 Task: Create a due date automation trigger when advanced on, on the monday after a card is due add fields without custom field "Resume" set to a number greater or equal to 1 and greater or equal to 10 at 11:00 AM.
Action: Mouse moved to (824, 464)
Screenshot: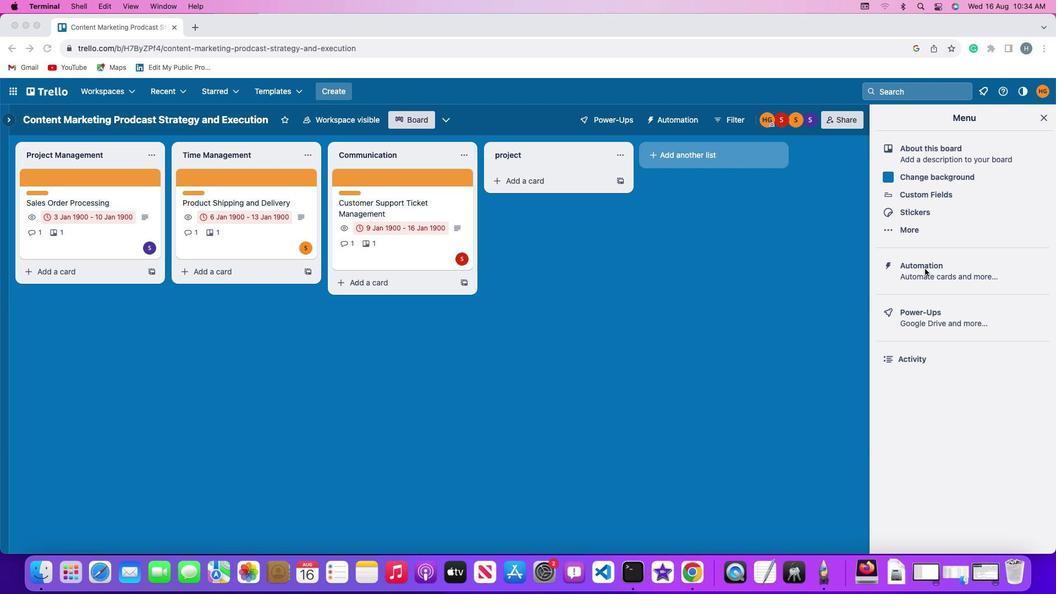 
Action: Mouse pressed left at (824, 464)
Screenshot: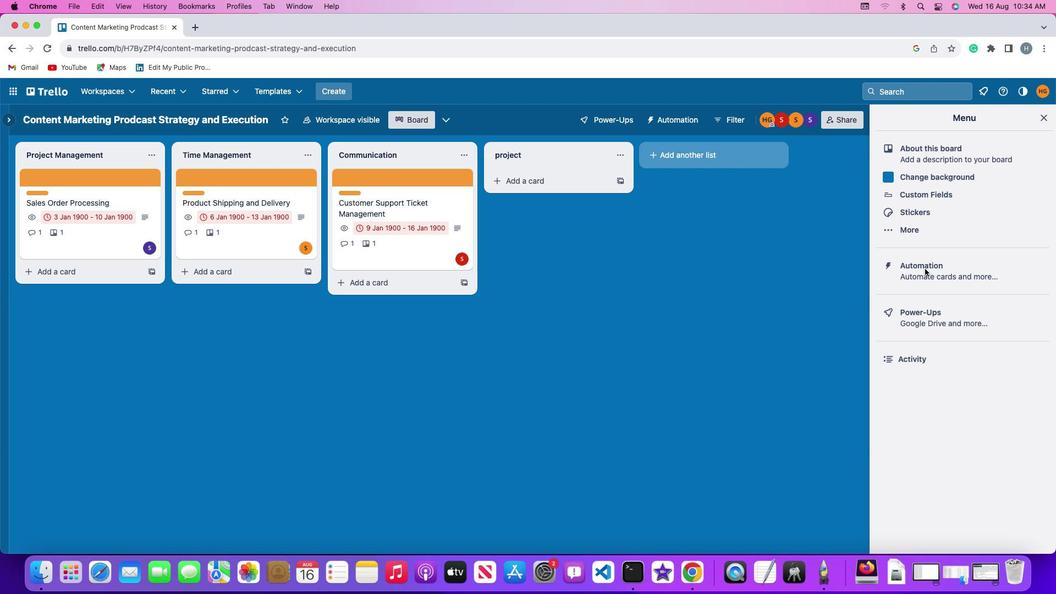 
Action: Mouse moved to (824, 464)
Screenshot: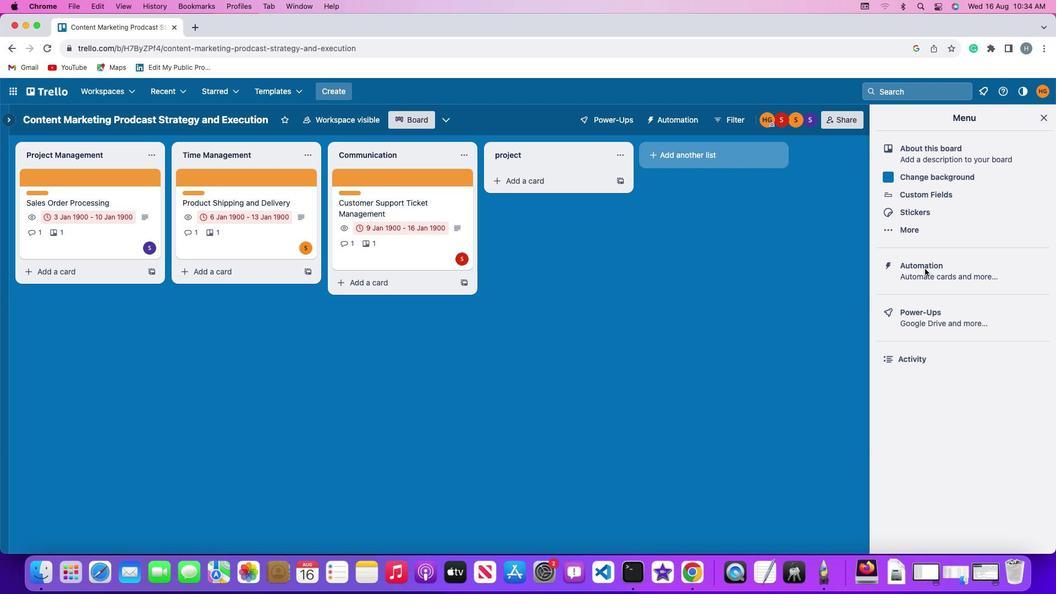 
Action: Mouse pressed left at (824, 464)
Screenshot: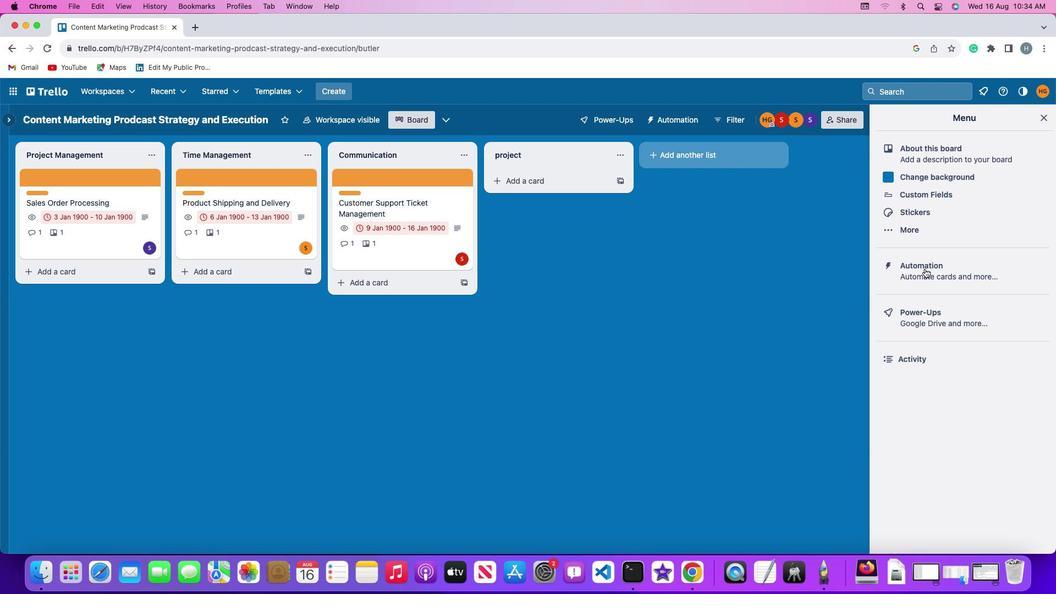 
Action: Mouse moved to (134, 464)
Screenshot: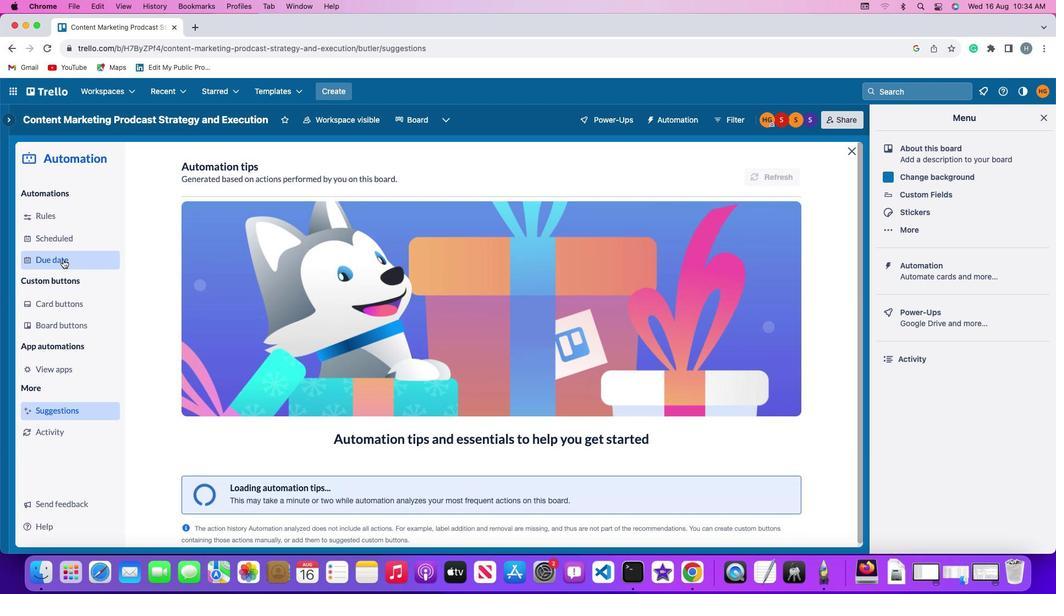 
Action: Mouse pressed left at (134, 464)
Screenshot: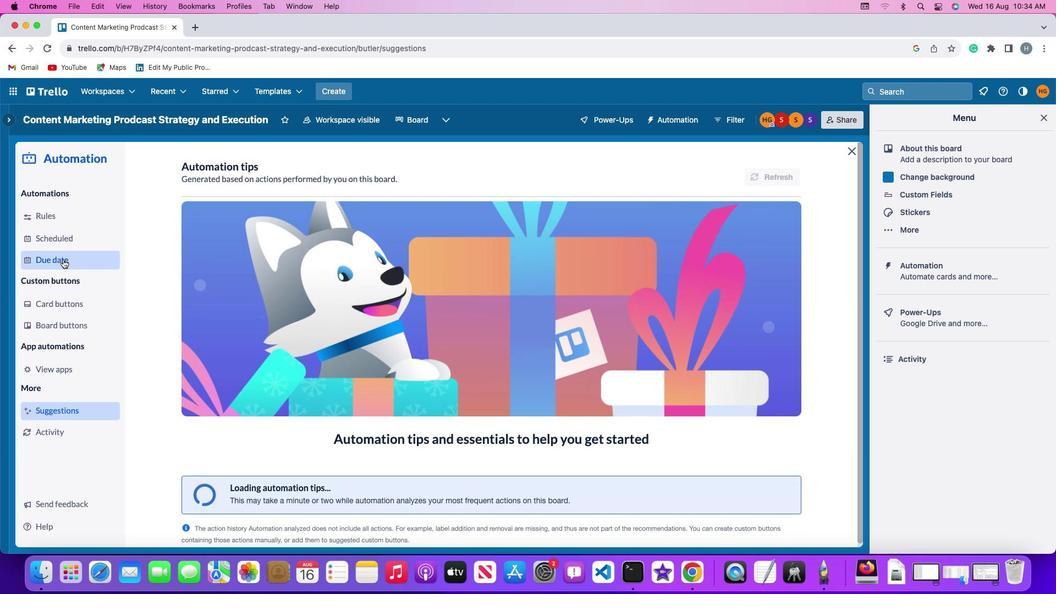 
Action: Mouse moved to (670, 457)
Screenshot: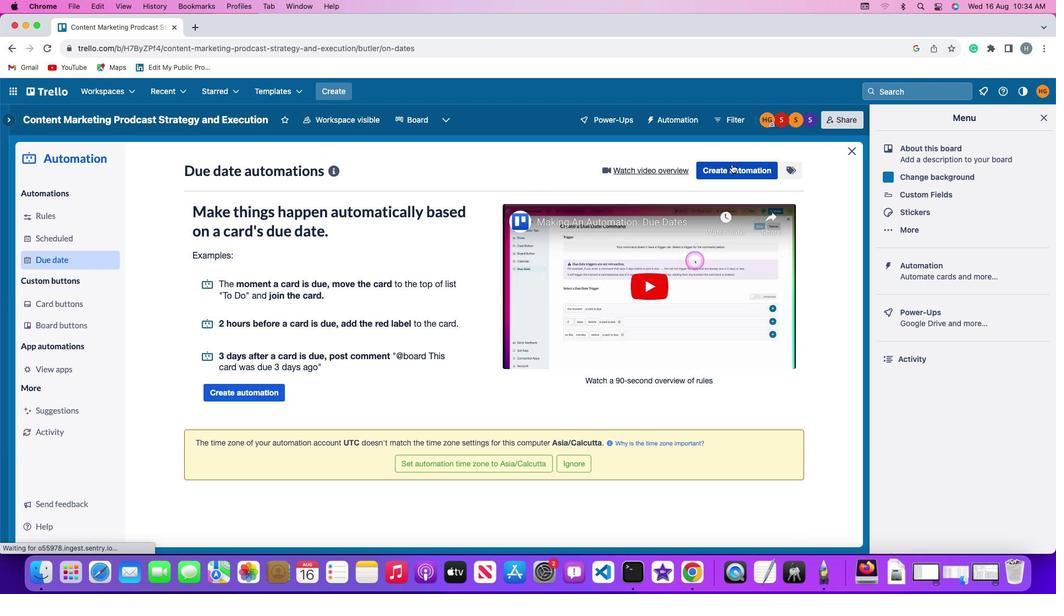 
Action: Mouse pressed left at (670, 457)
Screenshot: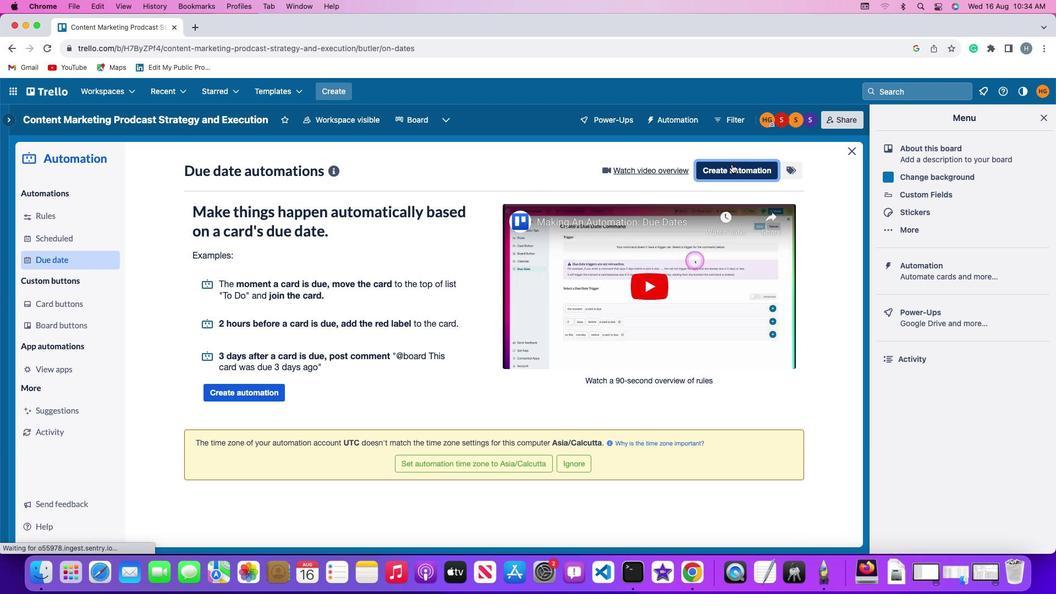 
Action: Mouse moved to (254, 465)
Screenshot: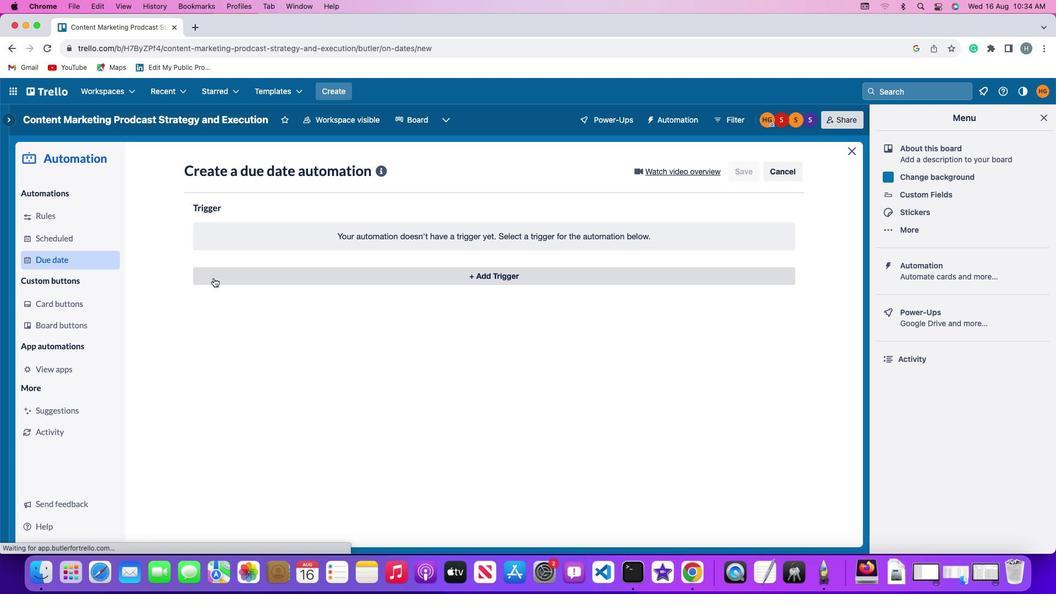 
Action: Mouse pressed left at (254, 465)
Screenshot: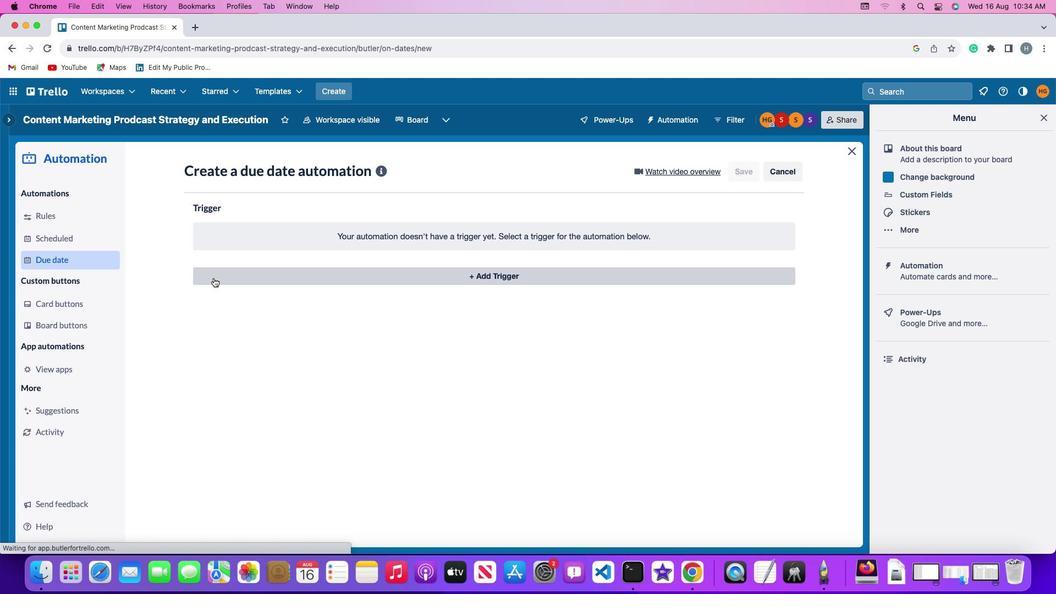 
Action: Mouse moved to (275, 480)
Screenshot: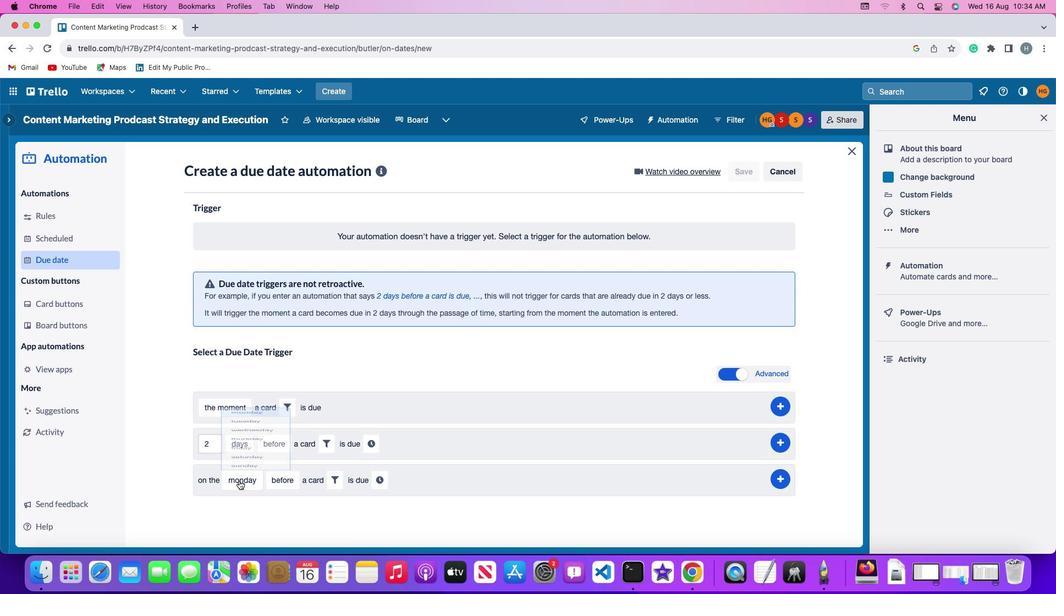
Action: Mouse pressed left at (275, 480)
Screenshot: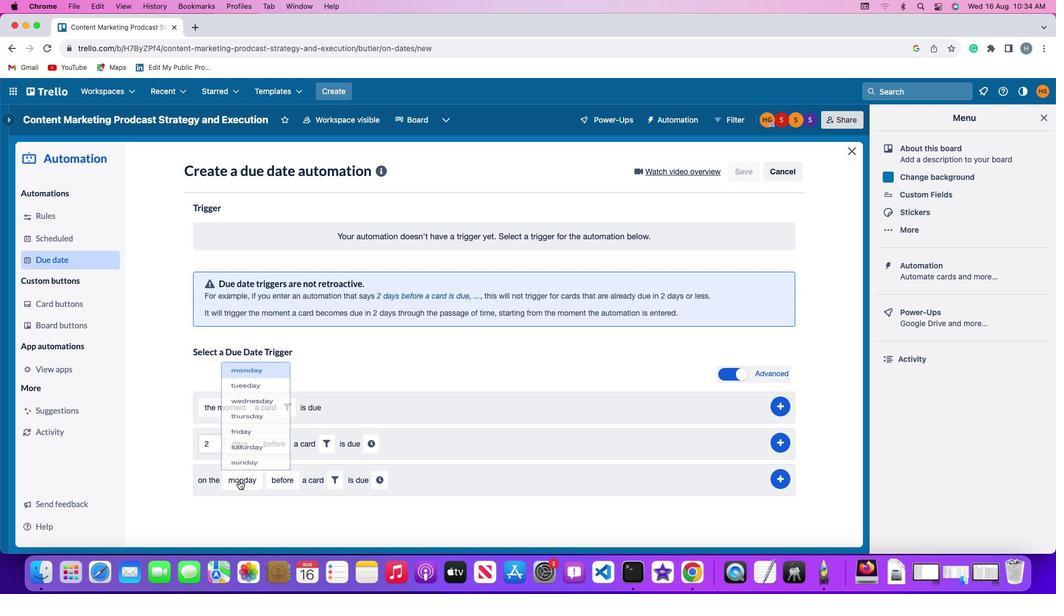 
Action: Mouse moved to (279, 468)
Screenshot: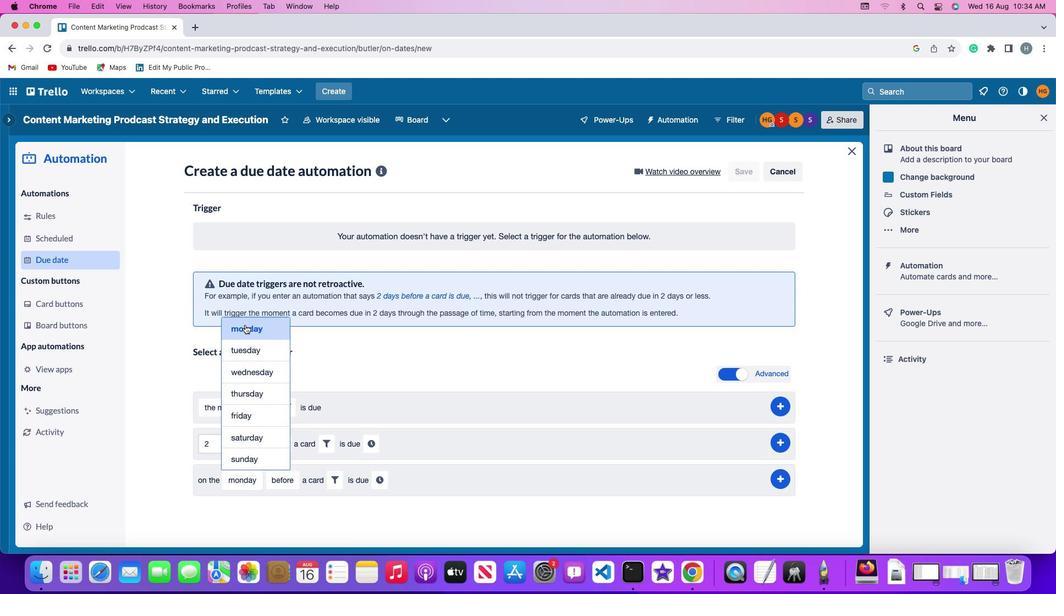 
Action: Mouse pressed left at (279, 468)
Screenshot: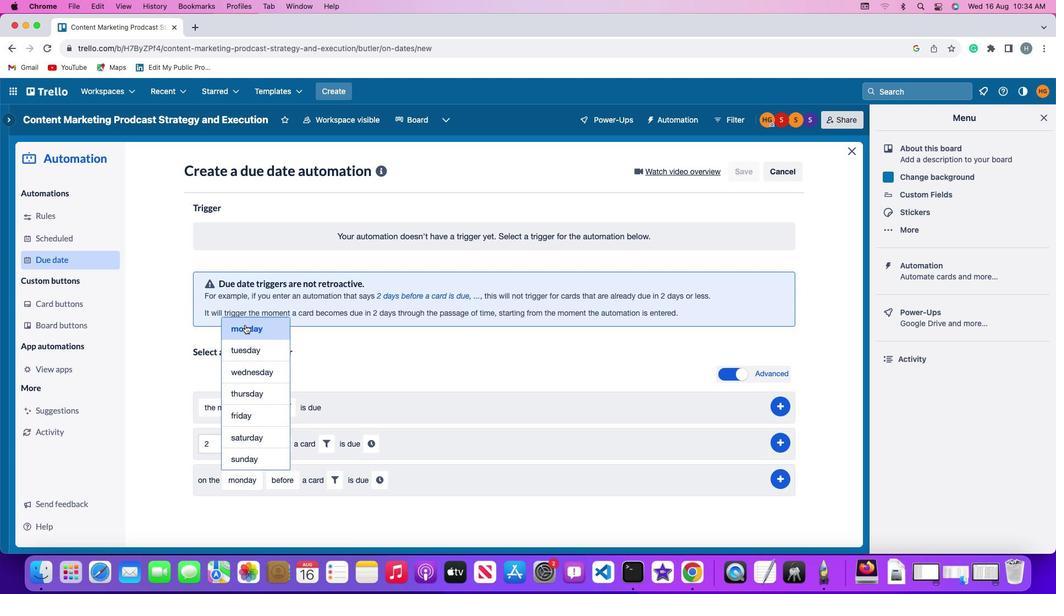 
Action: Mouse moved to (310, 480)
Screenshot: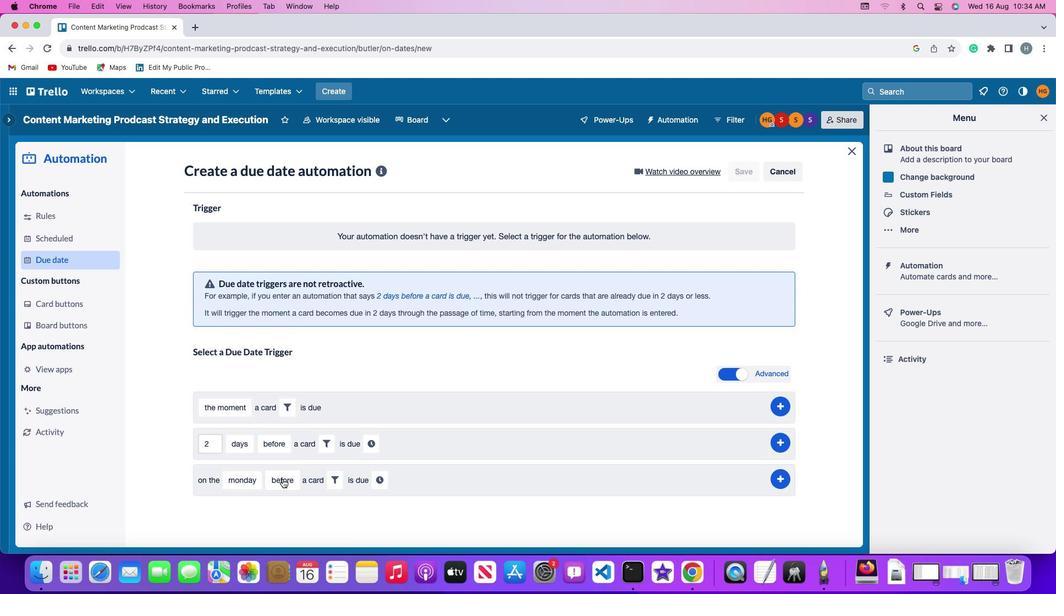 
Action: Mouse pressed left at (310, 480)
Screenshot: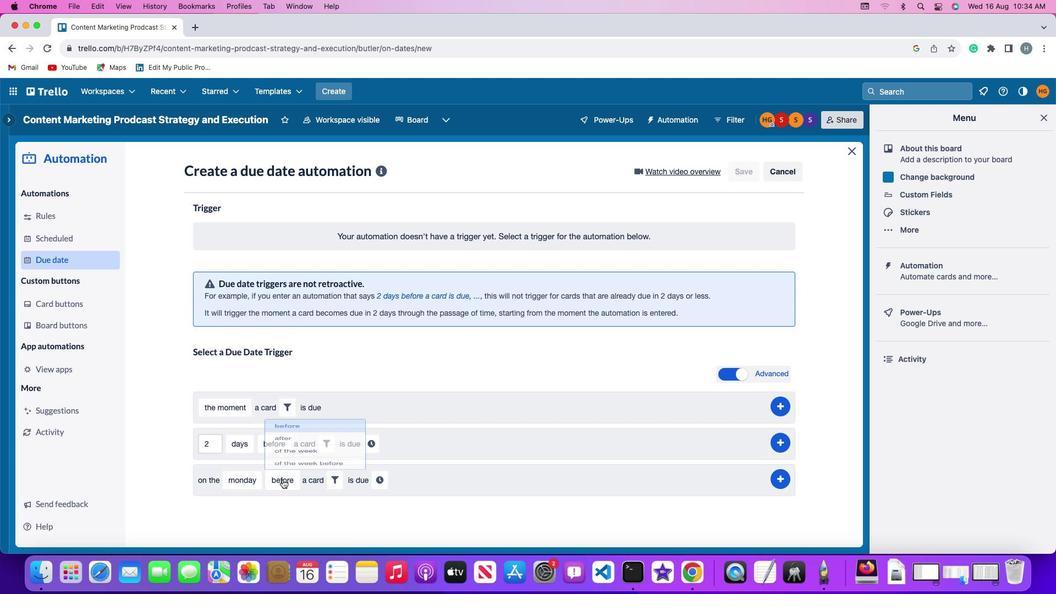 
Action: Mouse moved to (323, 475)
Screenshot: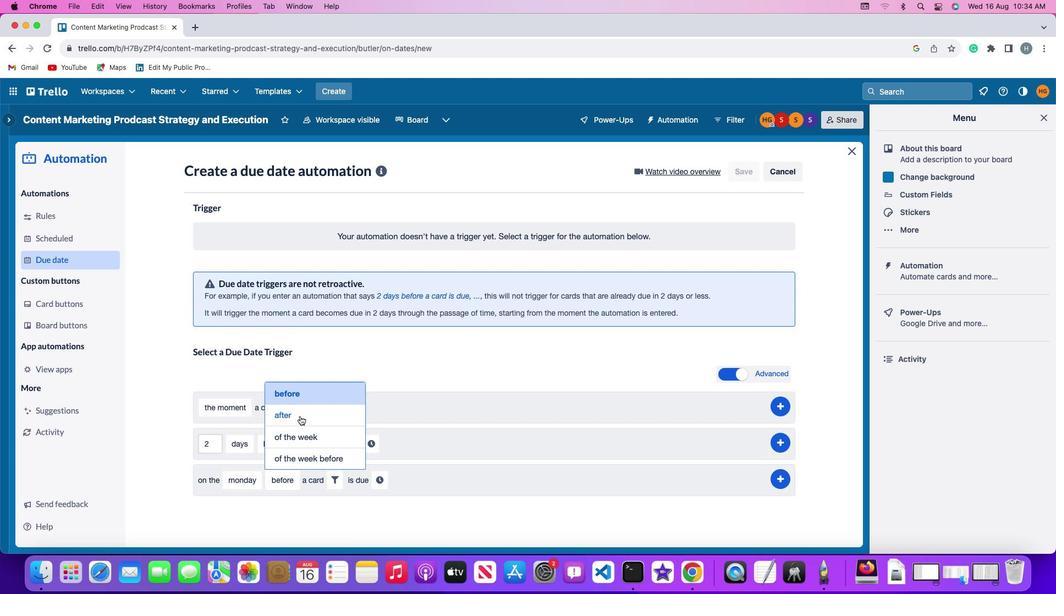 
Action: Mouse pressed left at (323, 475)
Screenshot: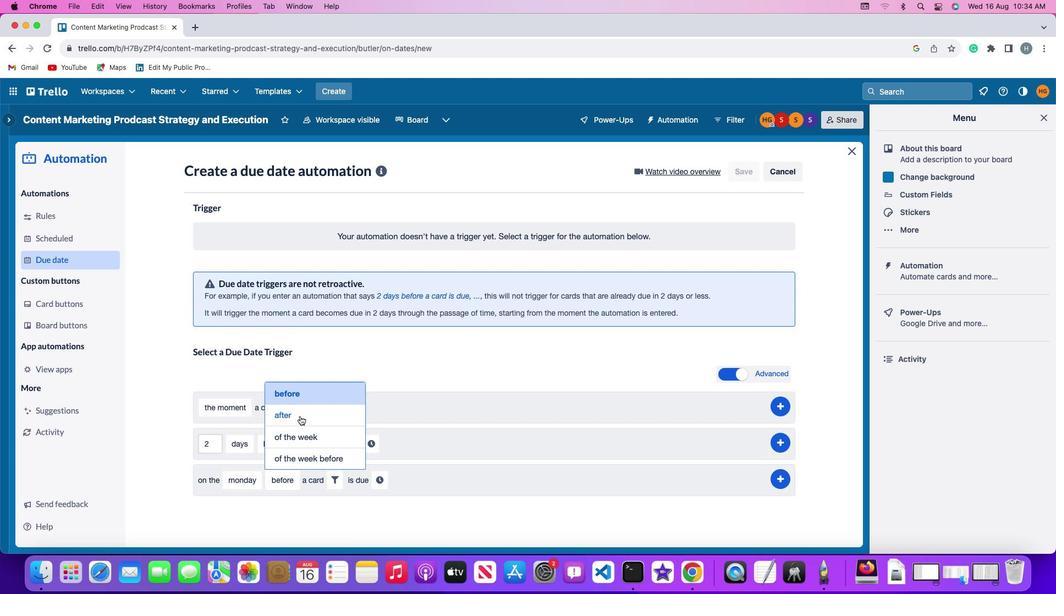 
Action: Mouse moved to (348, 480)
Screenshot: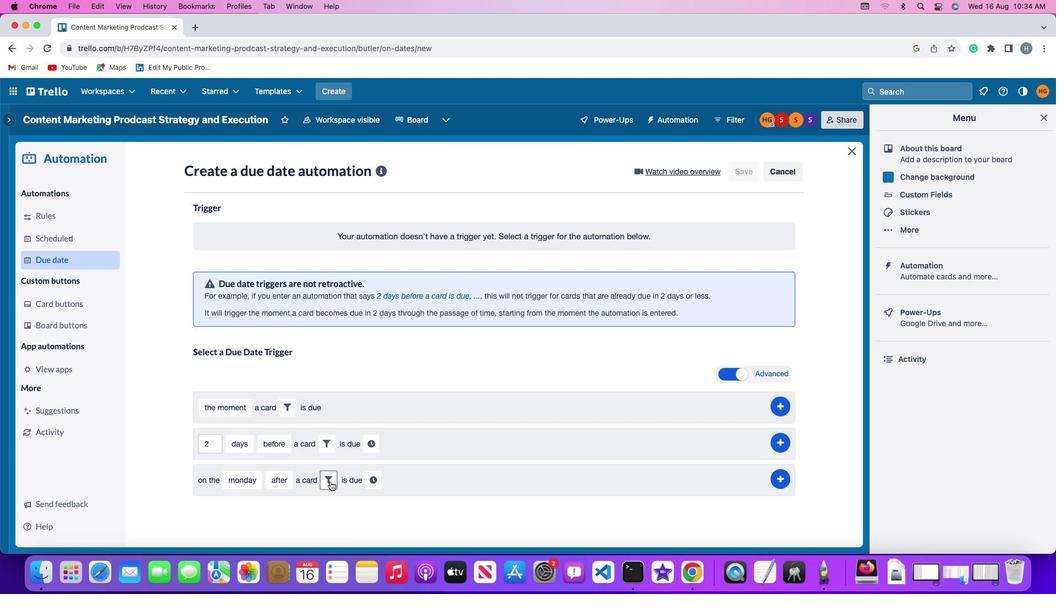 
Action: Mouse pressed left at (348, 480)
Screenshot: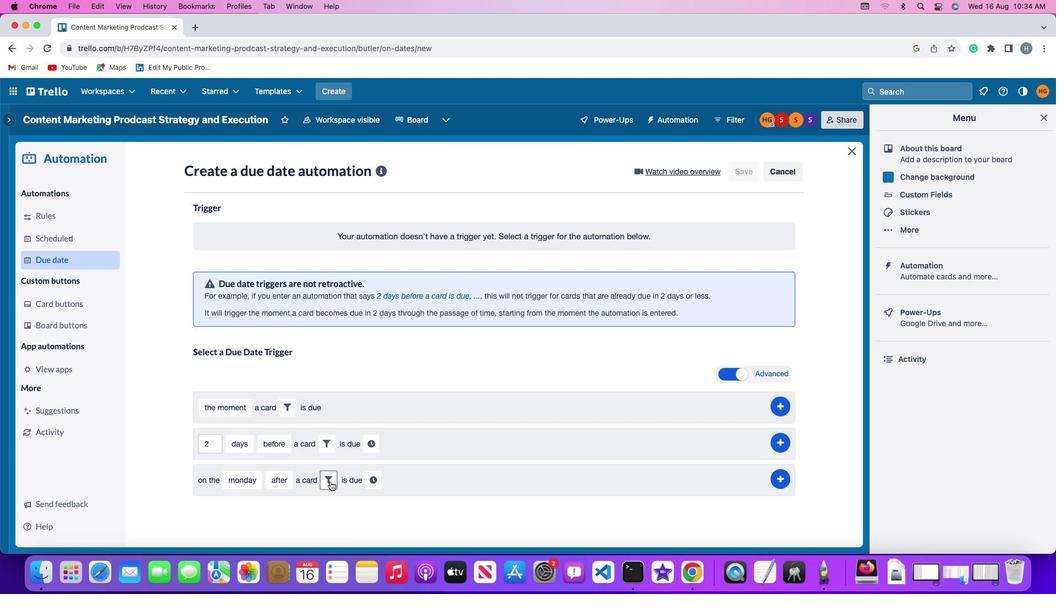 
Action: Mouse moved to (489, 483)
Screenshot: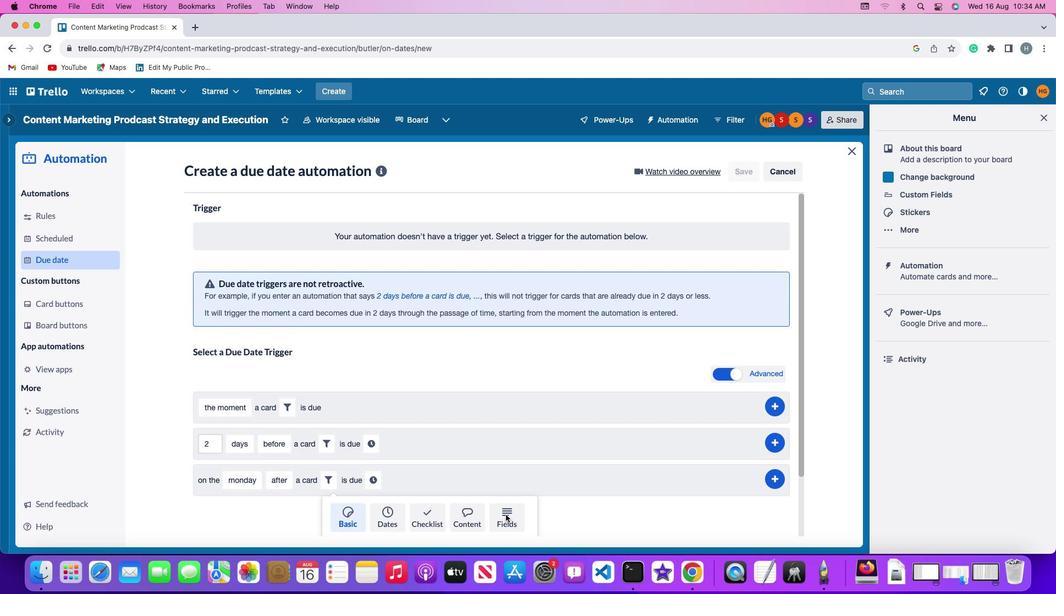 
Action: Mouse pressed left at (489, 483)
Screenshot: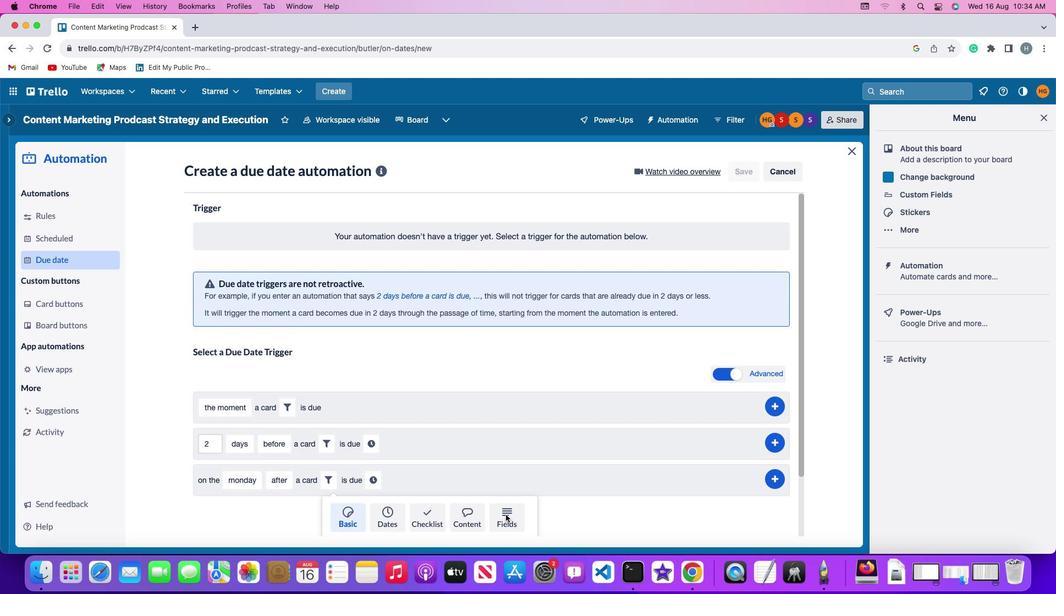 
Action: Mouse moved to (322, 483)
Screenshot: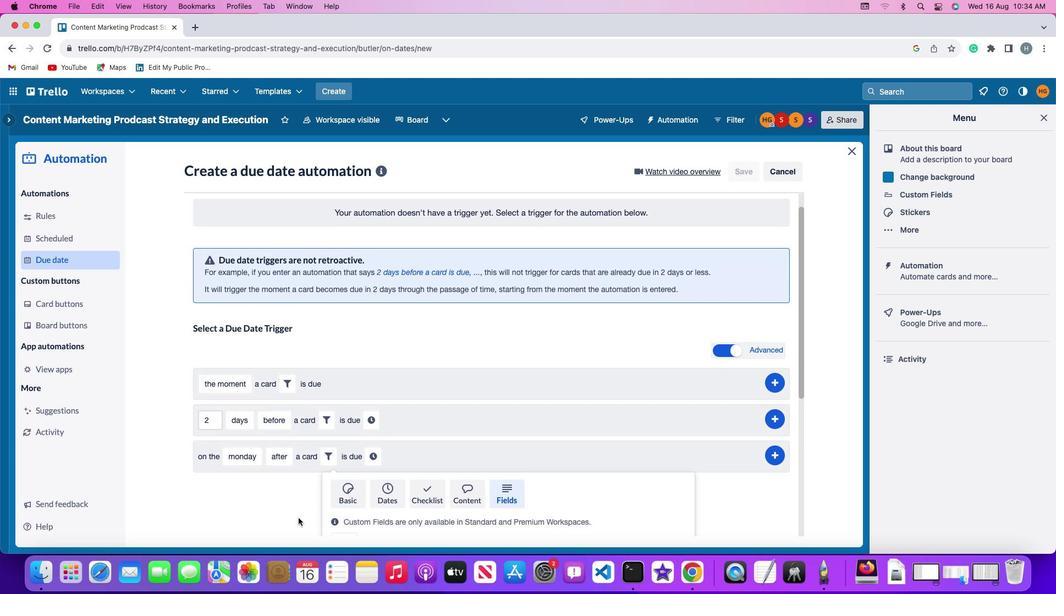 
Action: Mouse scrolled (322, 483) with delta (83, 444)
Screenshot: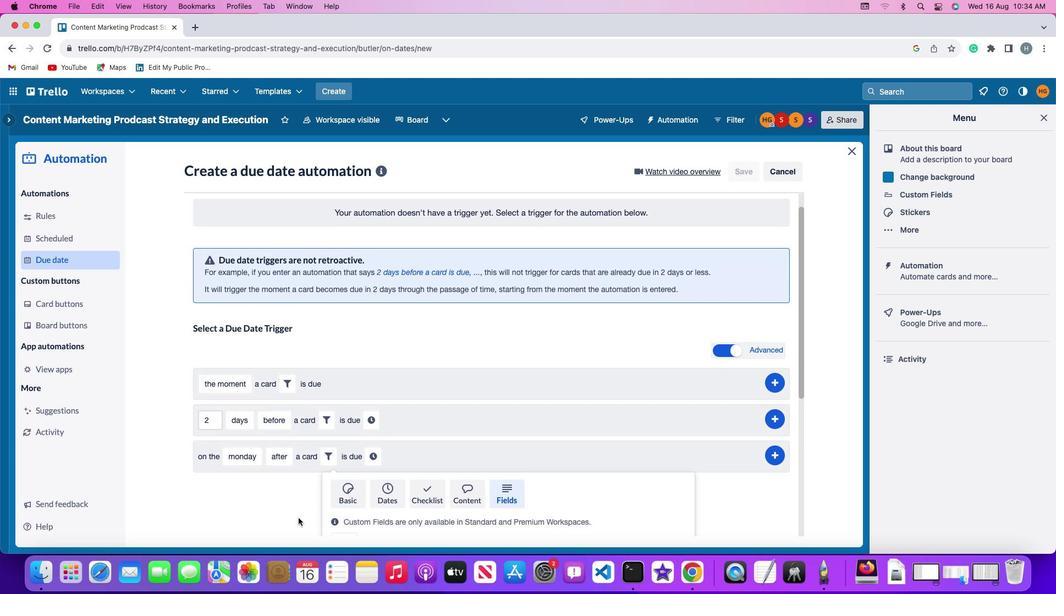 
Action: Mouse scrolled (322, 483) with delta (83, 444)
Screenshot: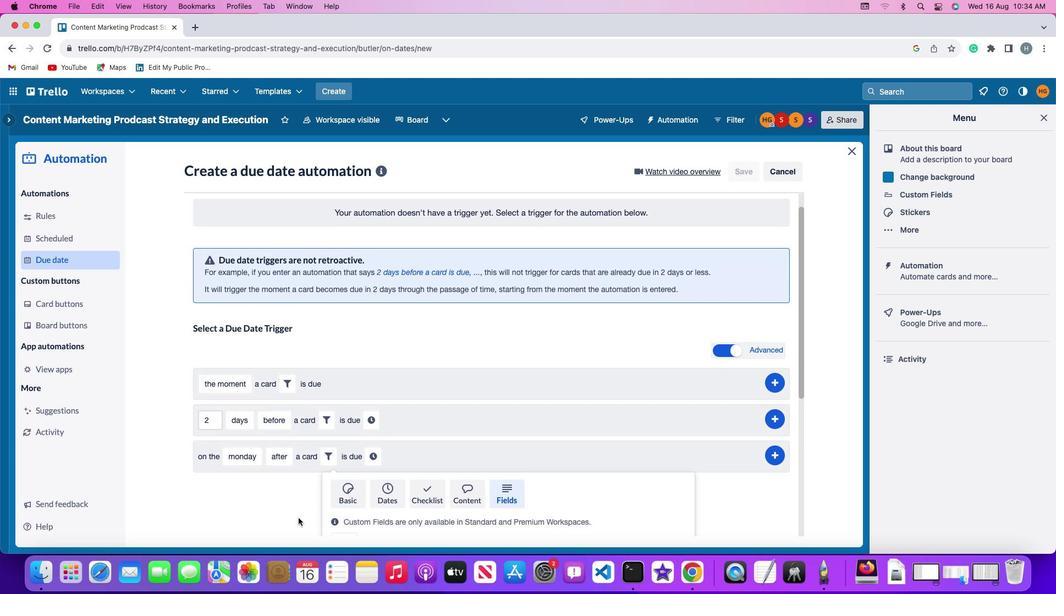 
Action: Mouse scrolled (322, 483) with delta (83, 444)
Screenshot: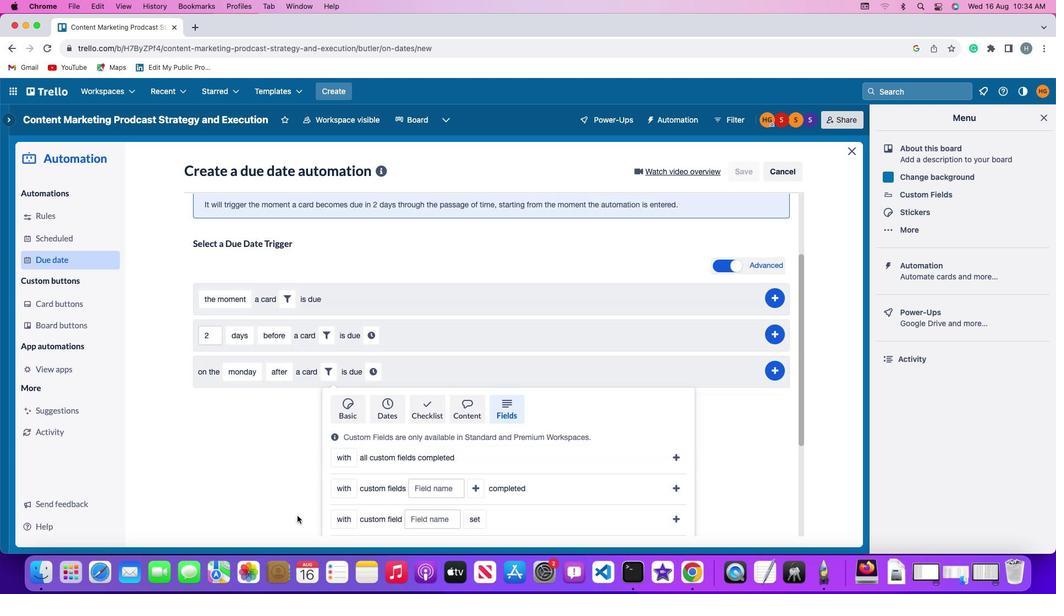 
Action: Mouse scrolled (322, 483) with delta (83, 444)
Screenshot: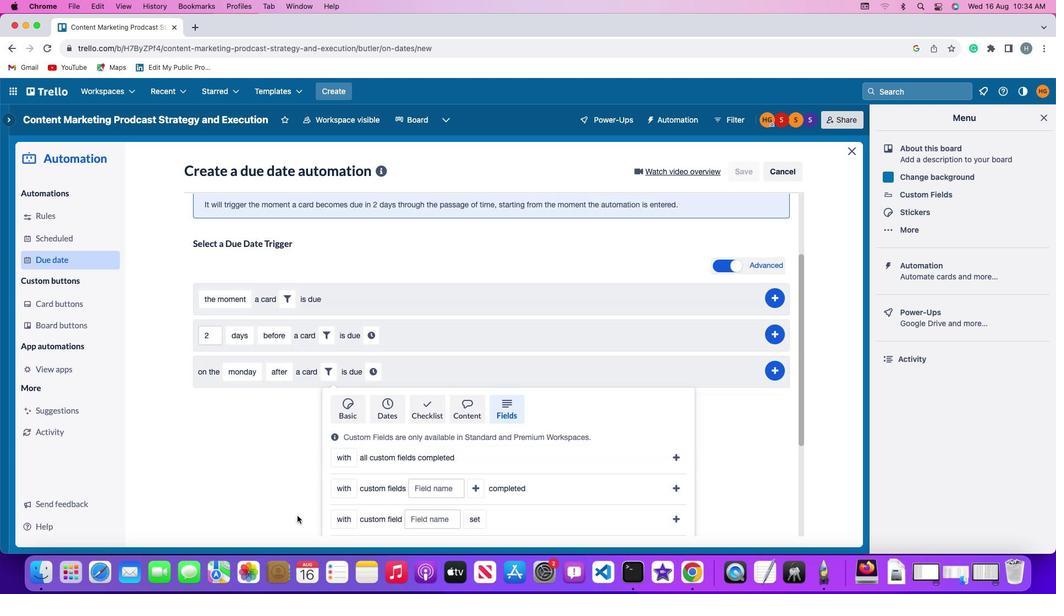 
Action: Mouse scrolled (322, 483) with delta (83, 444)
Screenshot: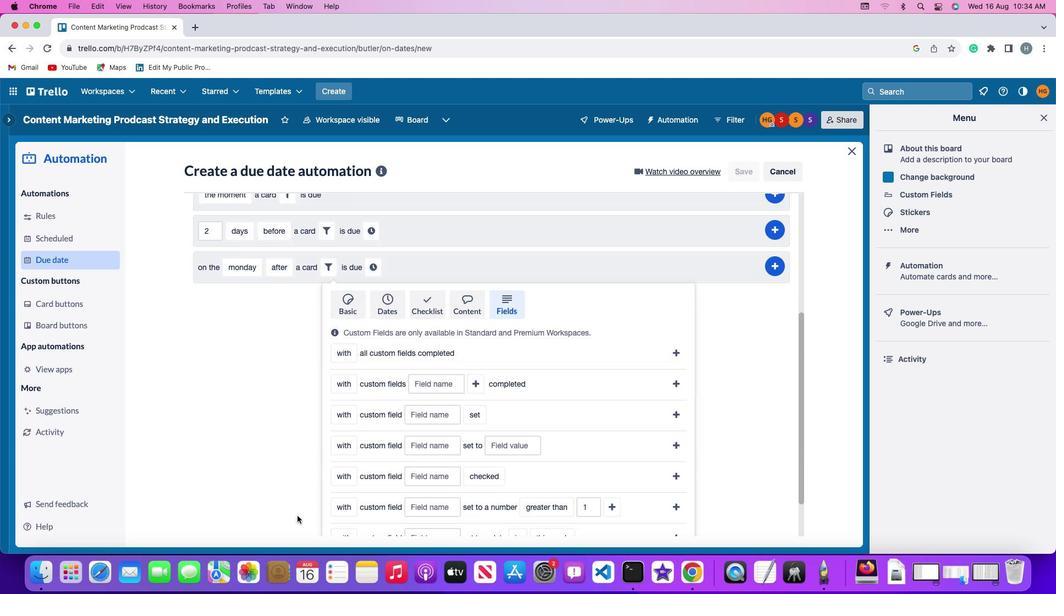 
Action: Mouse moved to (321, 483)
Screenshot: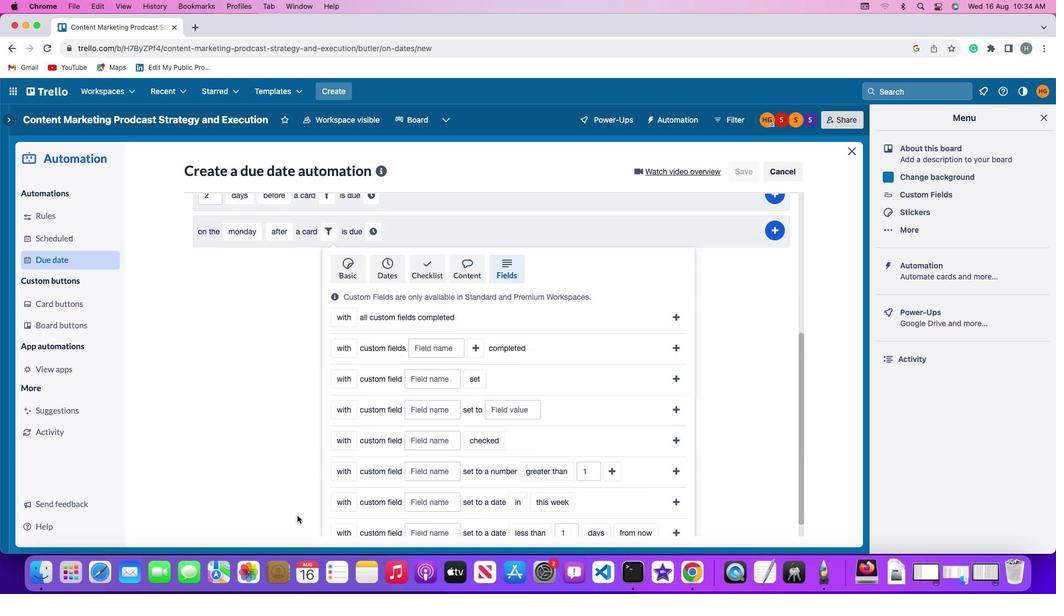 
Action: Mouse scrolled (321, 483) with delta (83, 444)
Screenshot: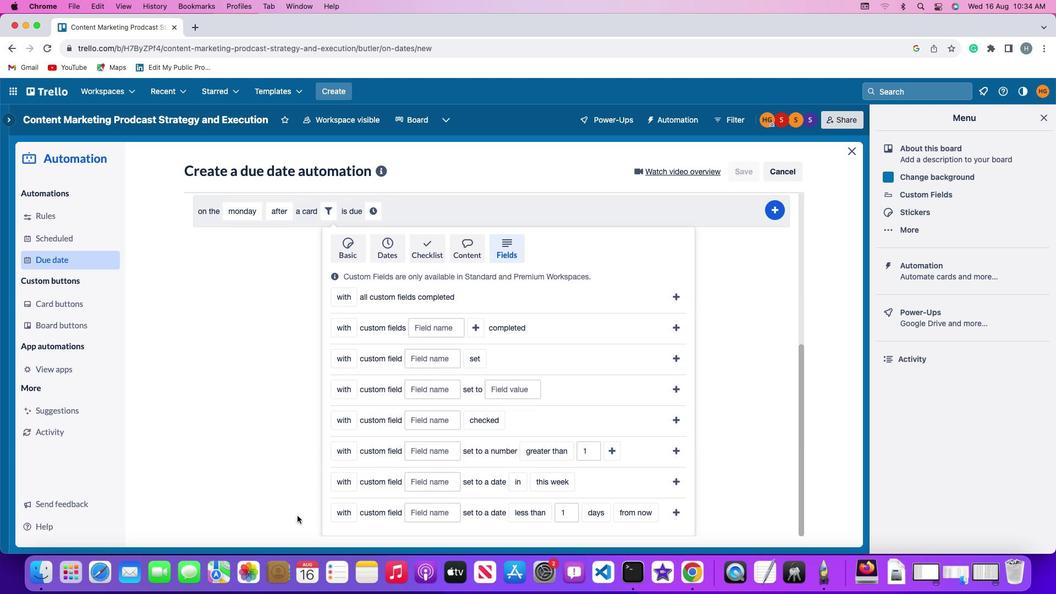 
Action: Mouse moved to (321, 483)
Screenshot: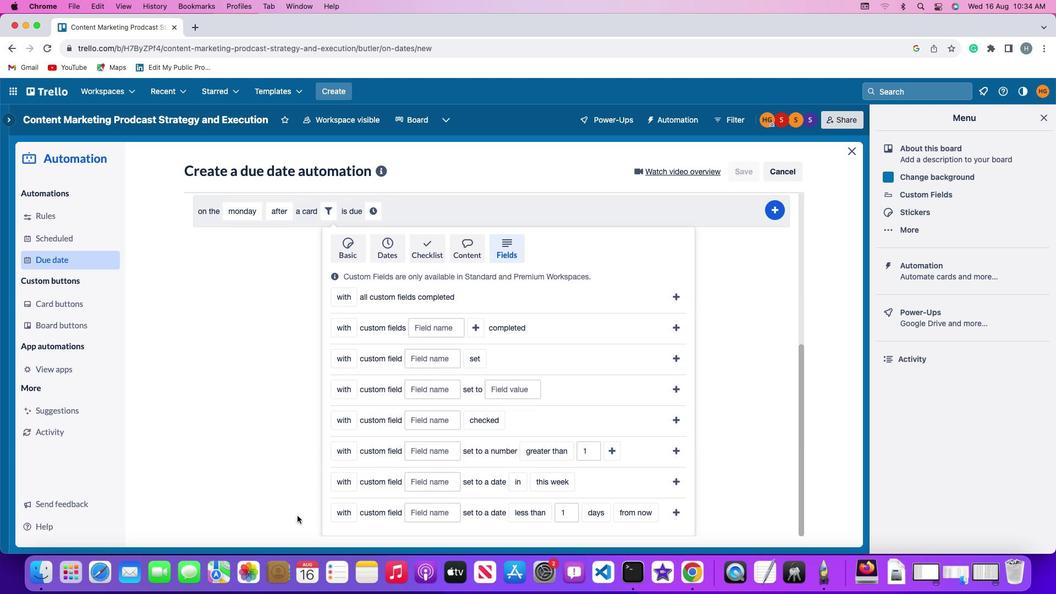 
Action: Mouse scrolled (321, 483) with delta (83, 444)
Screenshot: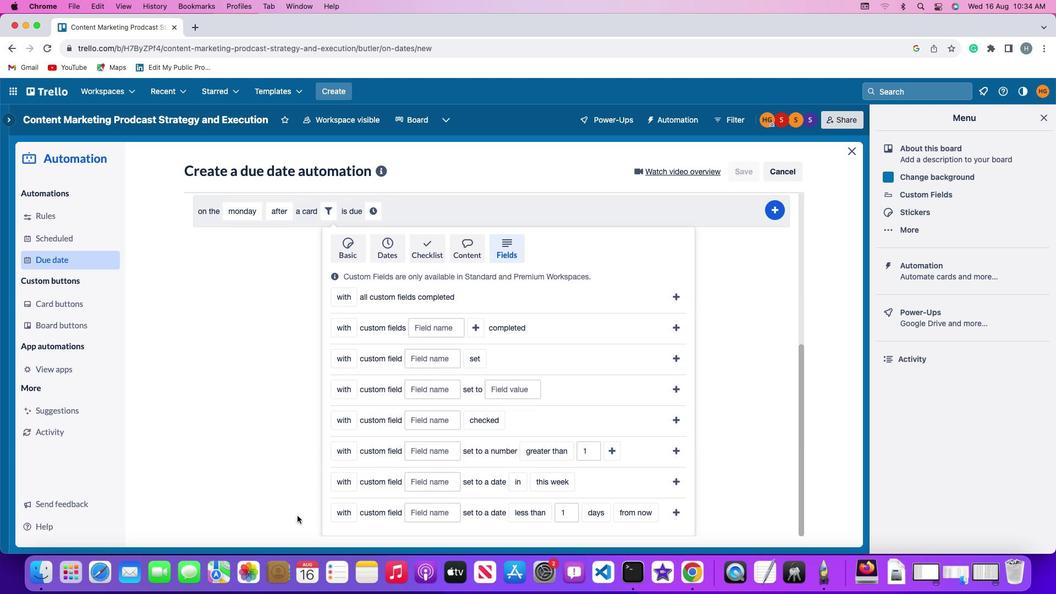 
Action: Mouse scrolled (321, 483) with delta (83, 444)
Screenshot: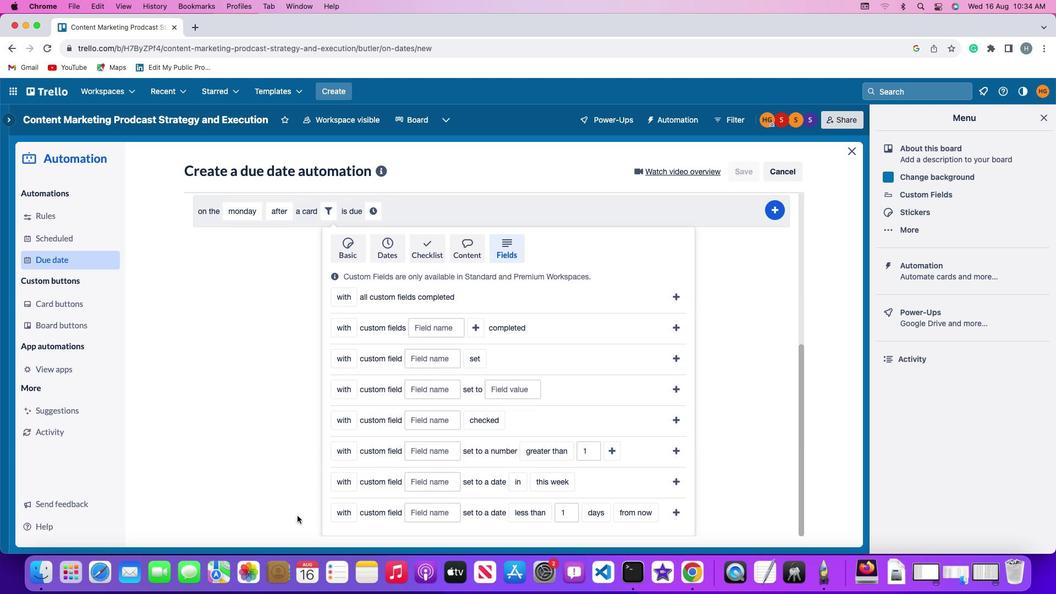 
Action: Mouse scrolled (321, 483) with delta (83, 444)
Screenshot: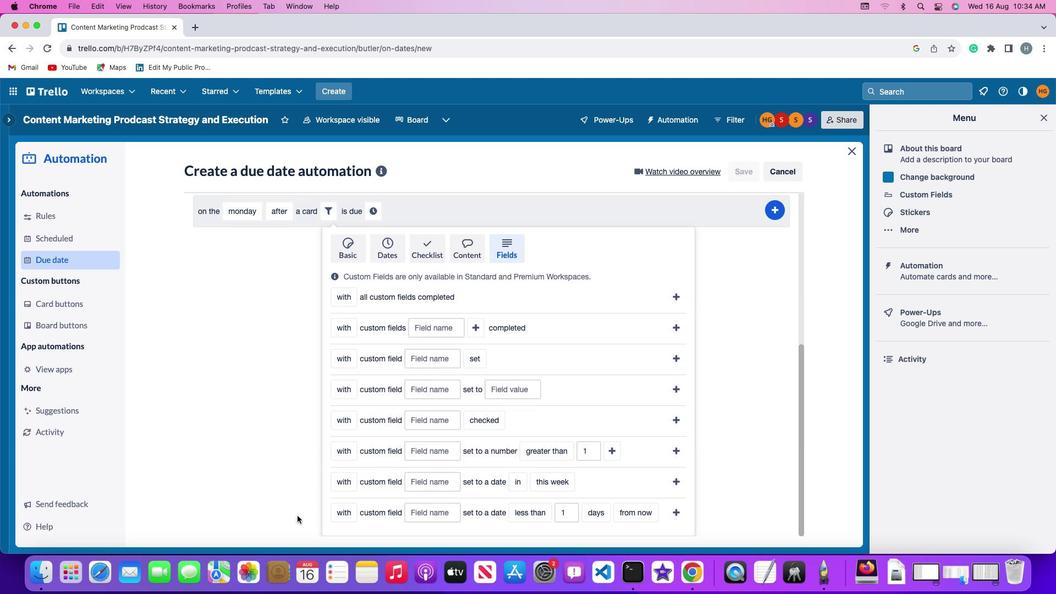 
Action: Mouse scrolled (321, 483) with delta (83, 444)
Screenshot: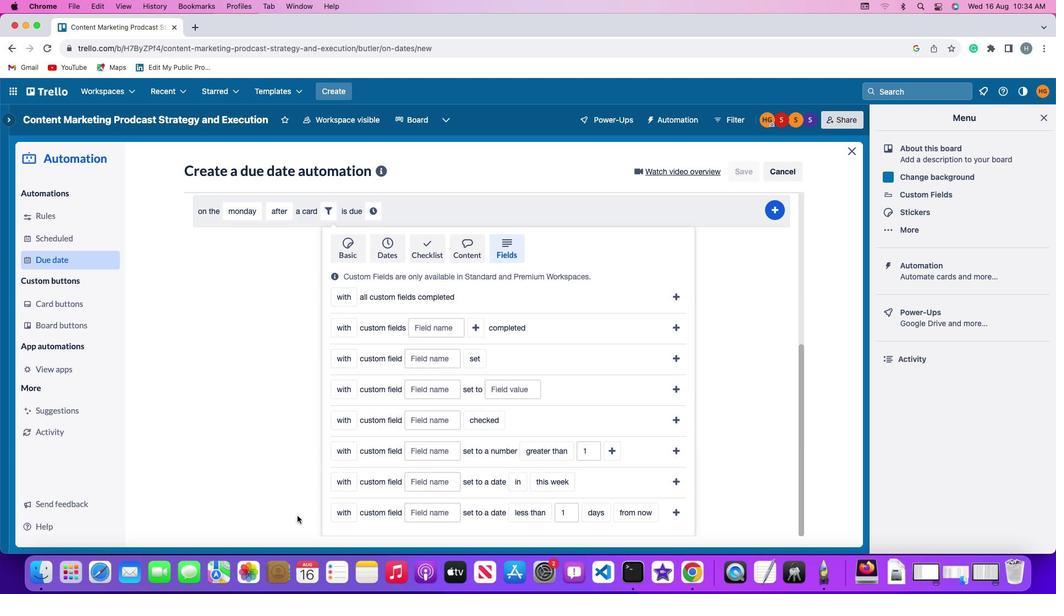 
Action: Mouse moved to (352, 478)
Screenshot: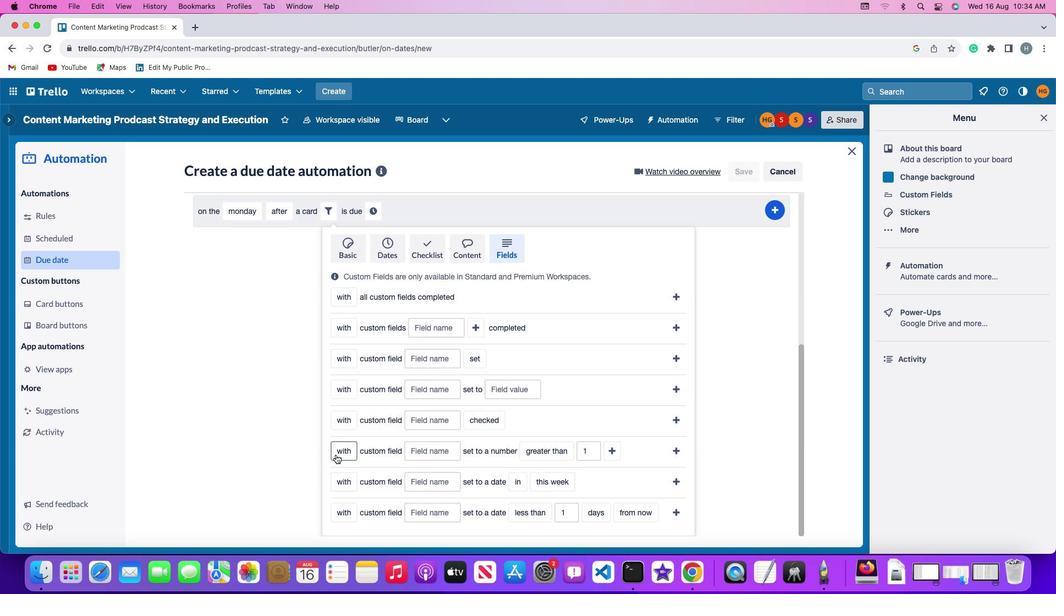 
Action: Mouse pressed left at (352, 478)
Screenshot: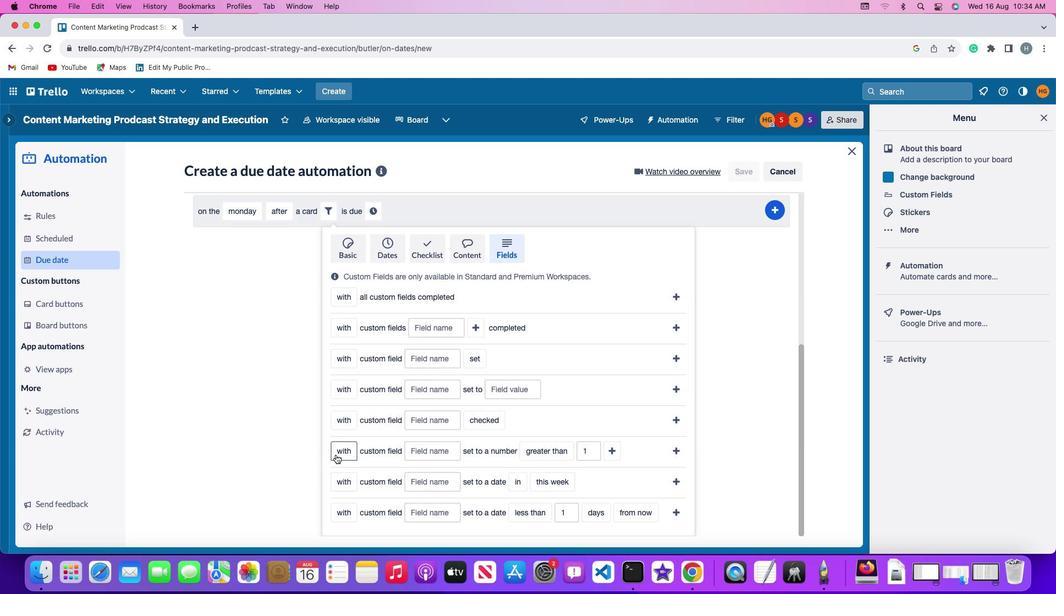 
Action: Mouse moved to (366, 481)
Screenshot: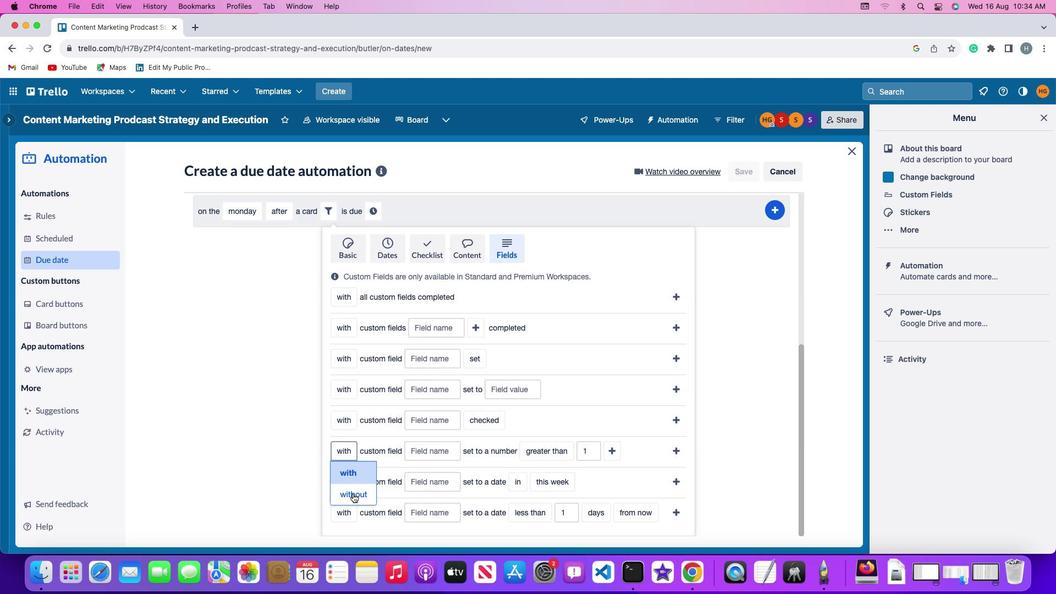 
Action: Mouse pressed left at (366, 481)
Screenshot: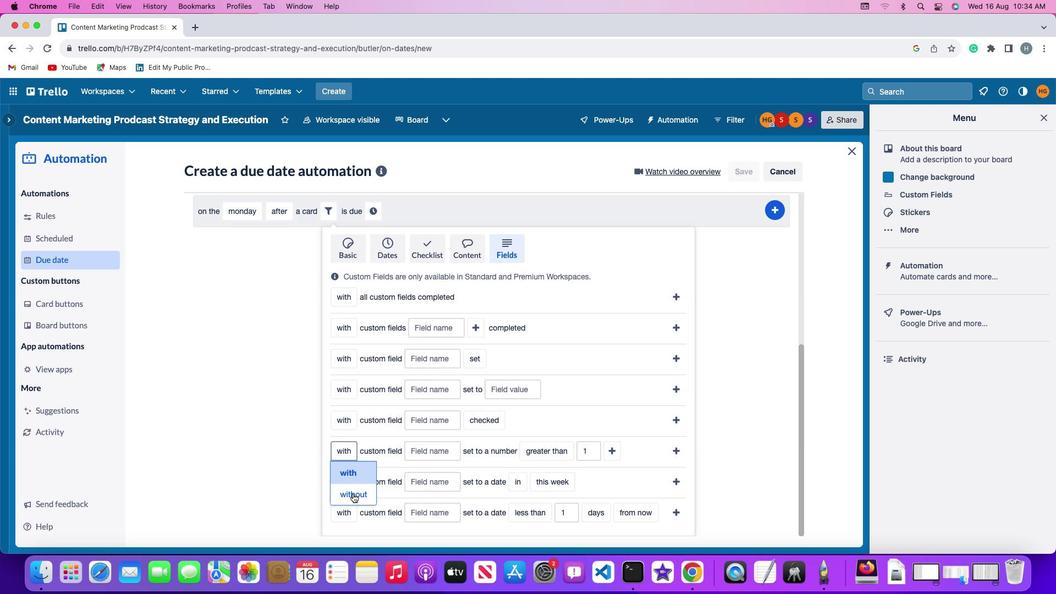 
Action: Mouse moved to (430, 478)
Screenshot: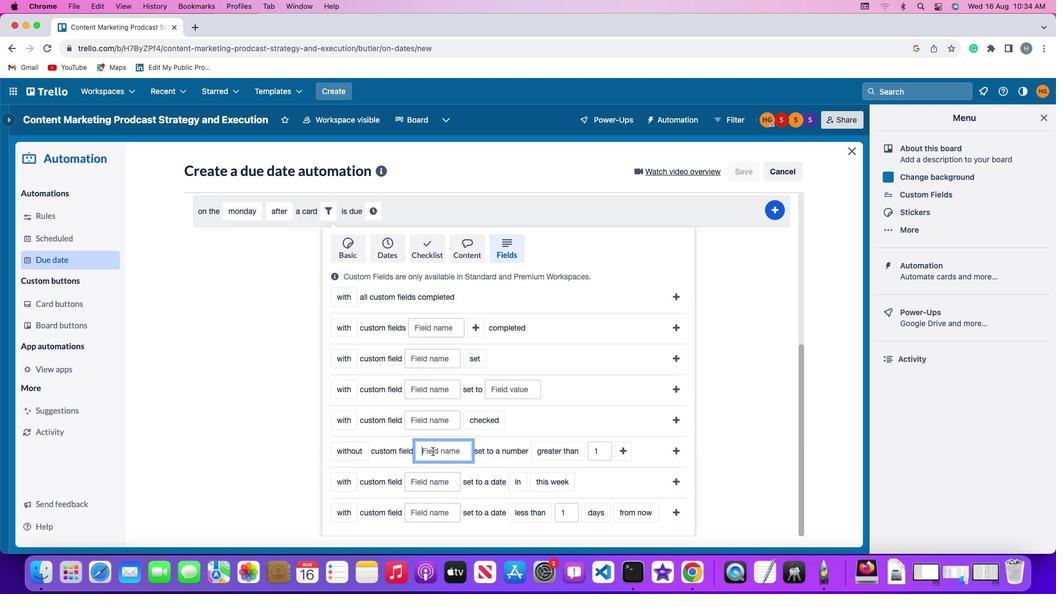 
Action: Mouse pressed left at (430, 478)
Screenshot: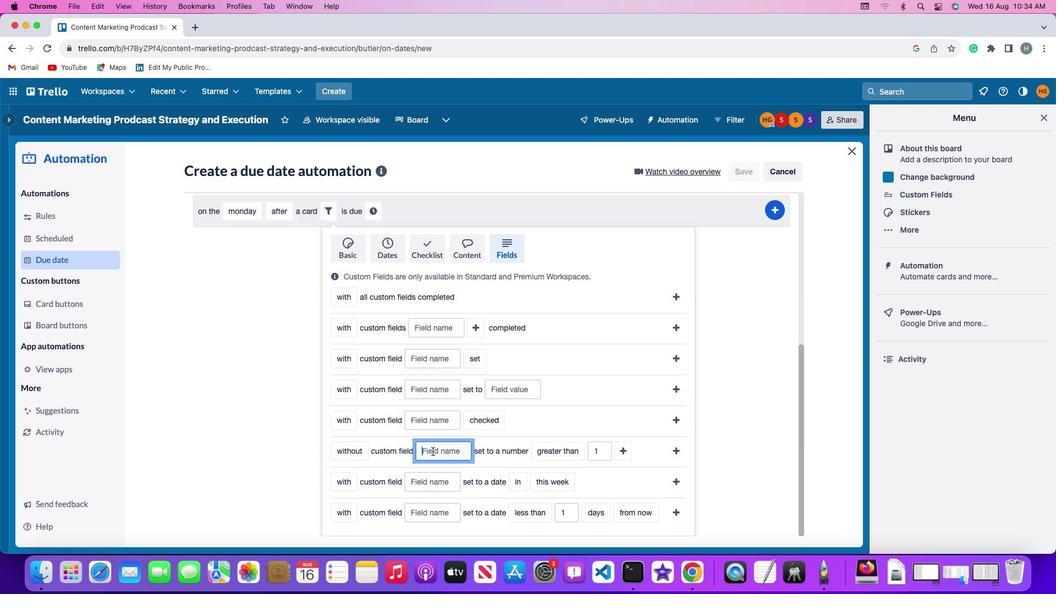 
Action: Key pressed Key.shift'R''e''s''u''m''e'
Screenshot: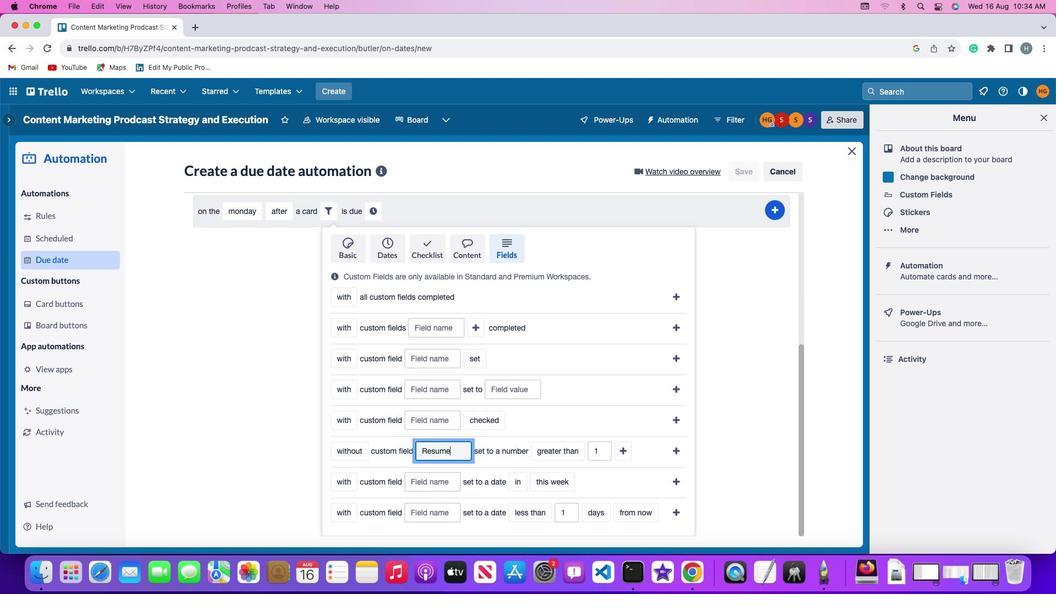 
Action: Mouse moved to (523, 478)
Screenshot: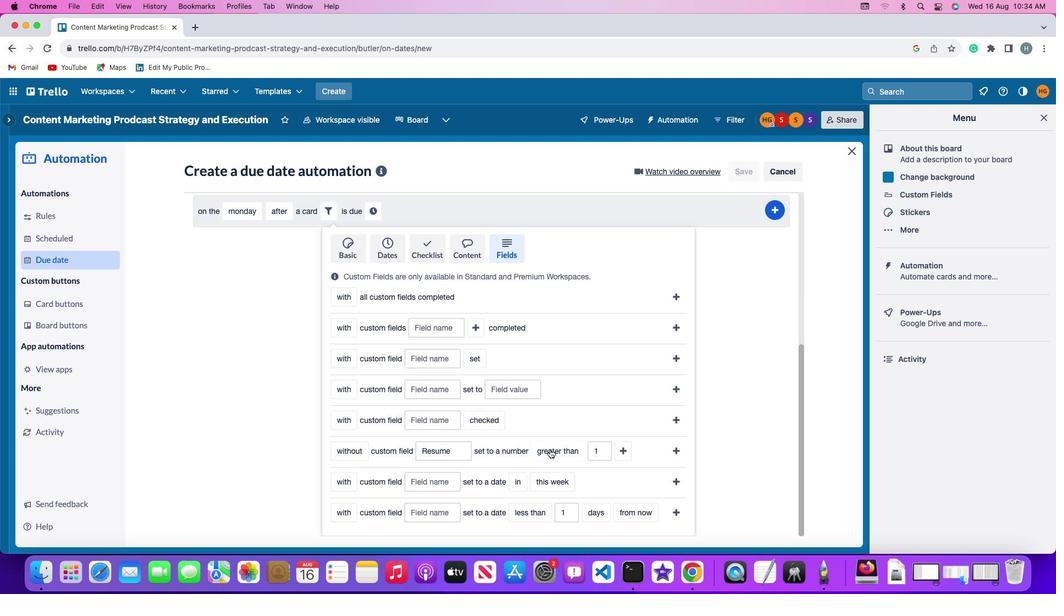 
Action: Mouse pressed left at (523, 478)
Screenshot: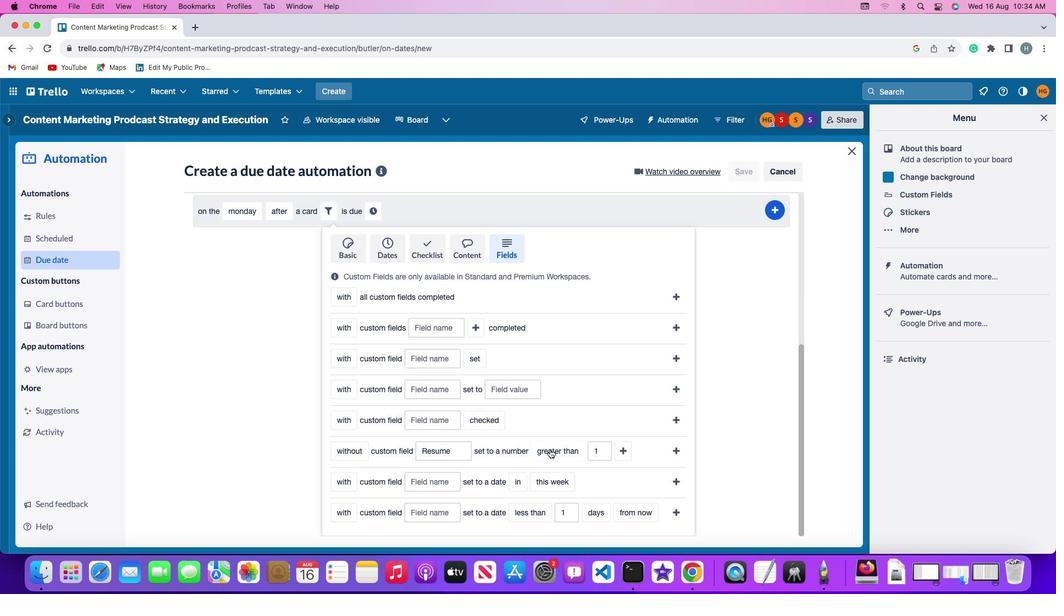 
Action: Mouse moved to (534, 473)
Screenshot: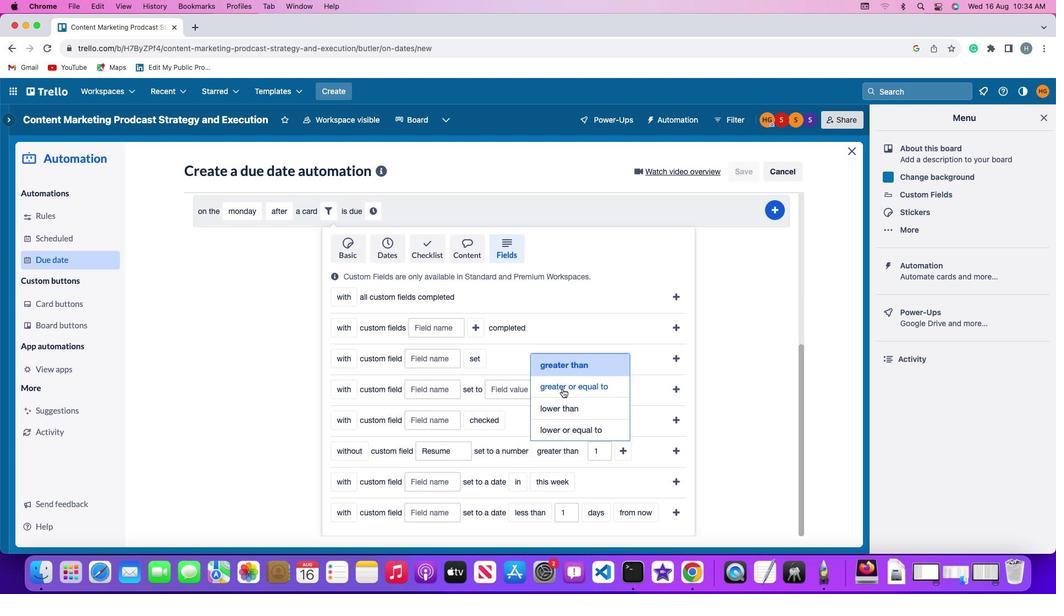 
Action: Mouse pressed left at (534, 473)
Screenshot: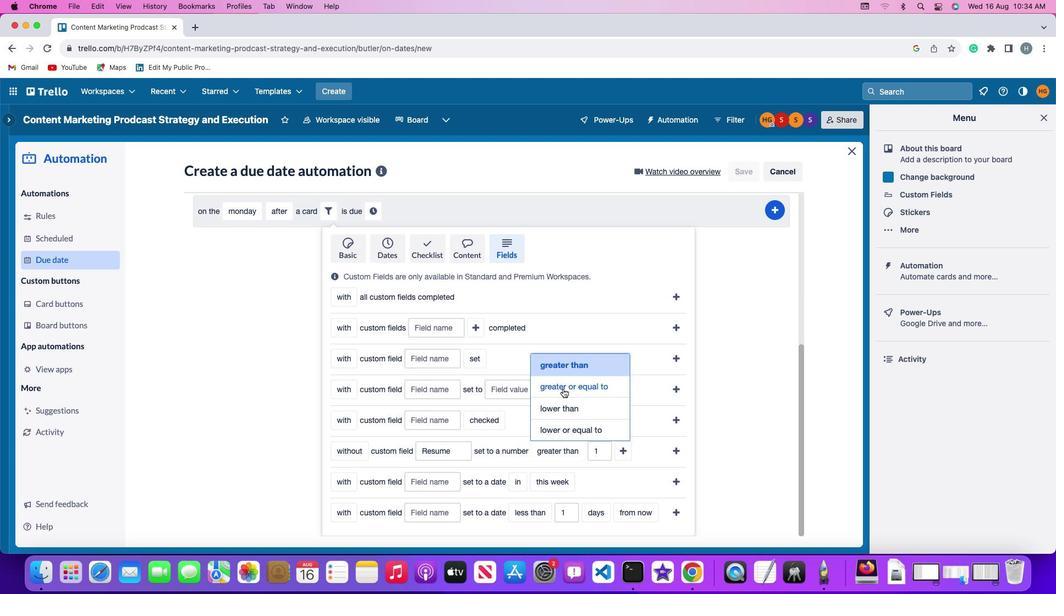 
Action: Mouse moved to (583, 478)
Screenshot: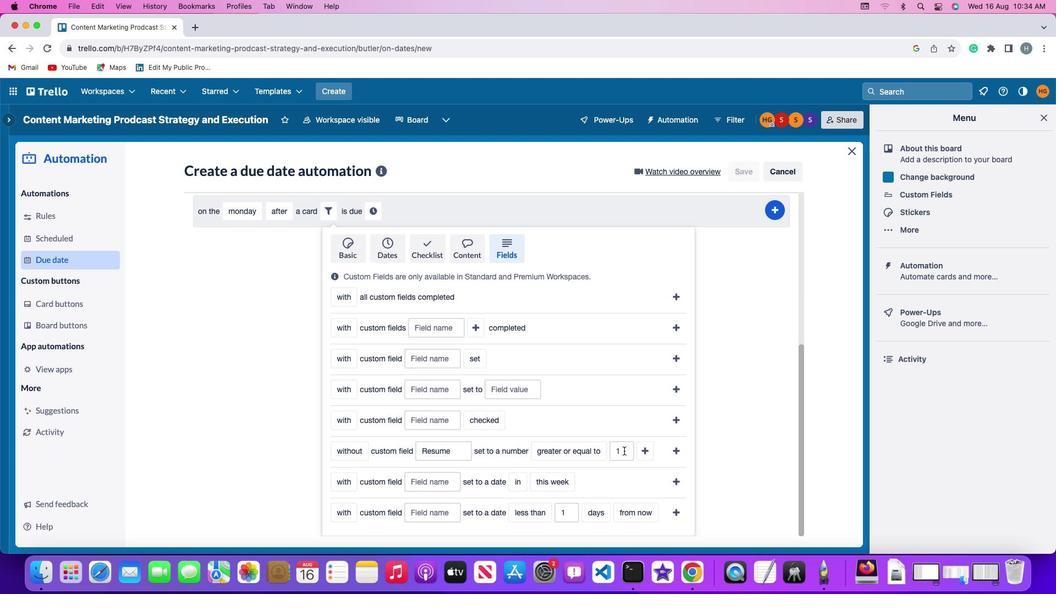 
Action: Mouse pressed left at (583, 478)
Screenshot: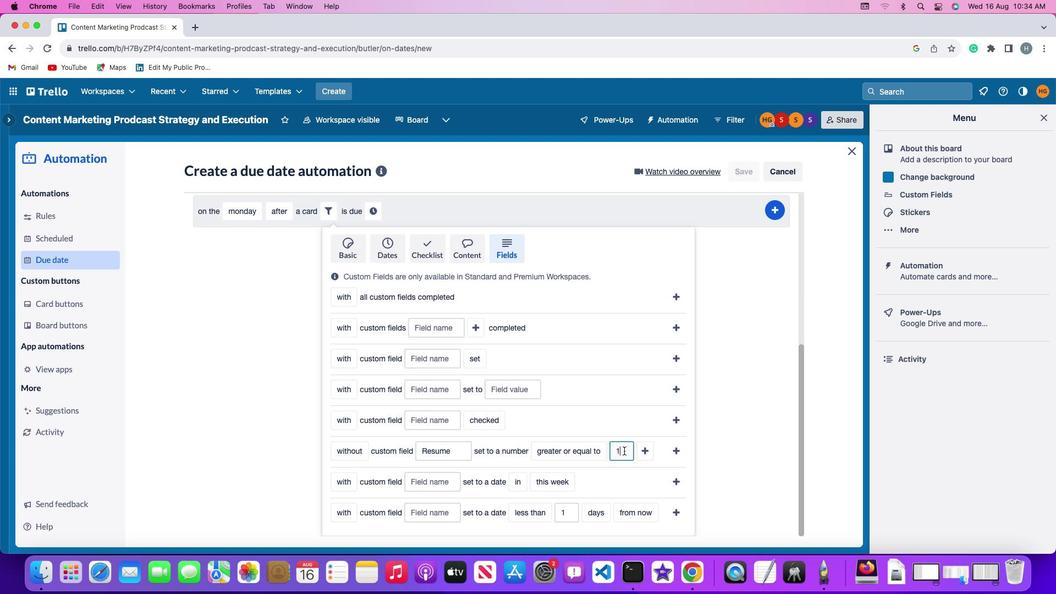 
Action: Key pressed Key.backspace
Screenshot: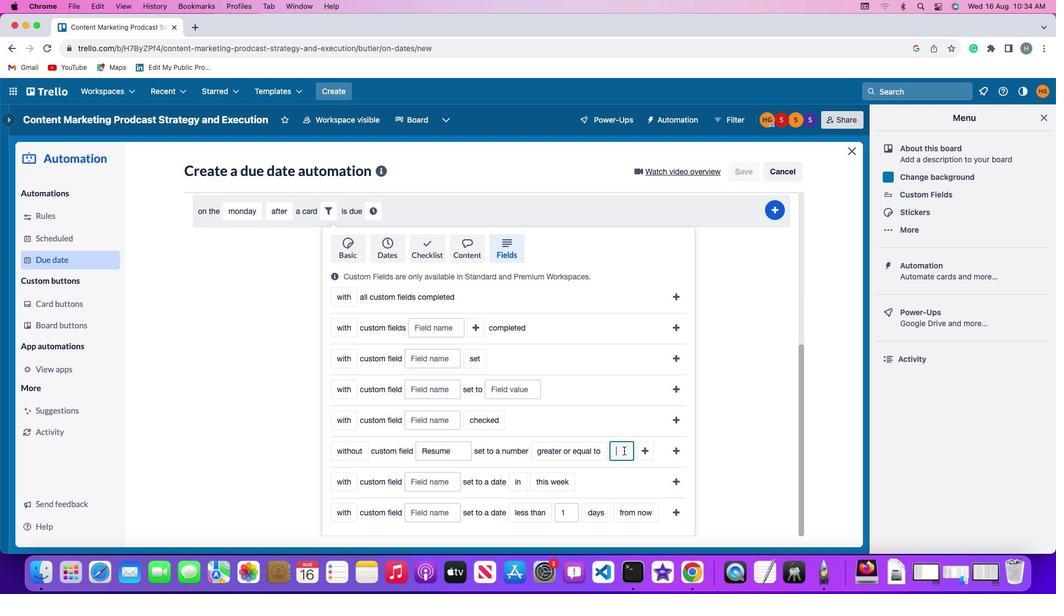 
Action: Mouse moved to (583, 478)
Screenshot: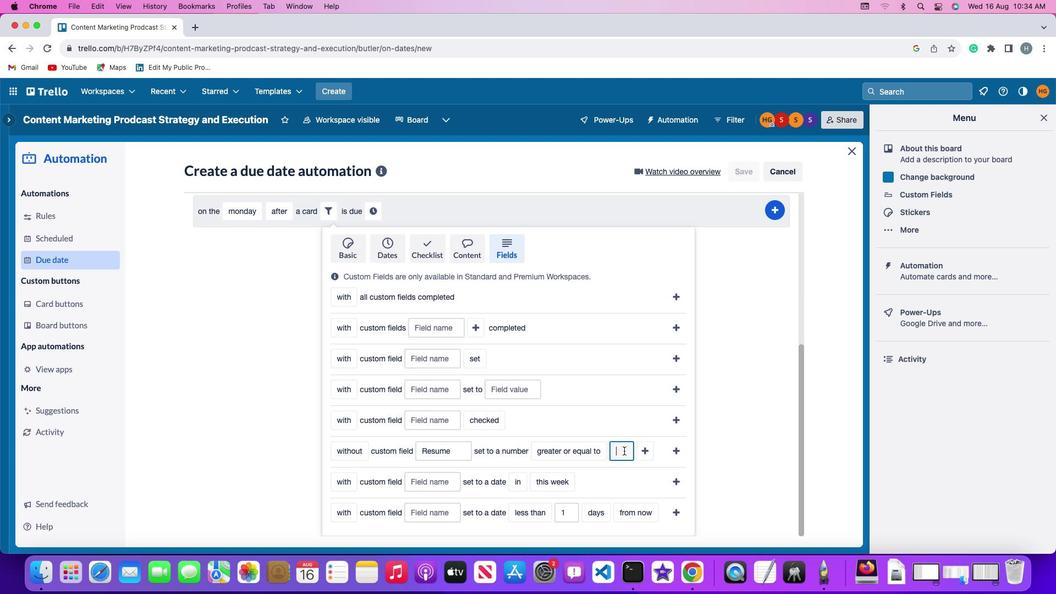 
Action: Key pressed '1'
Screenshot: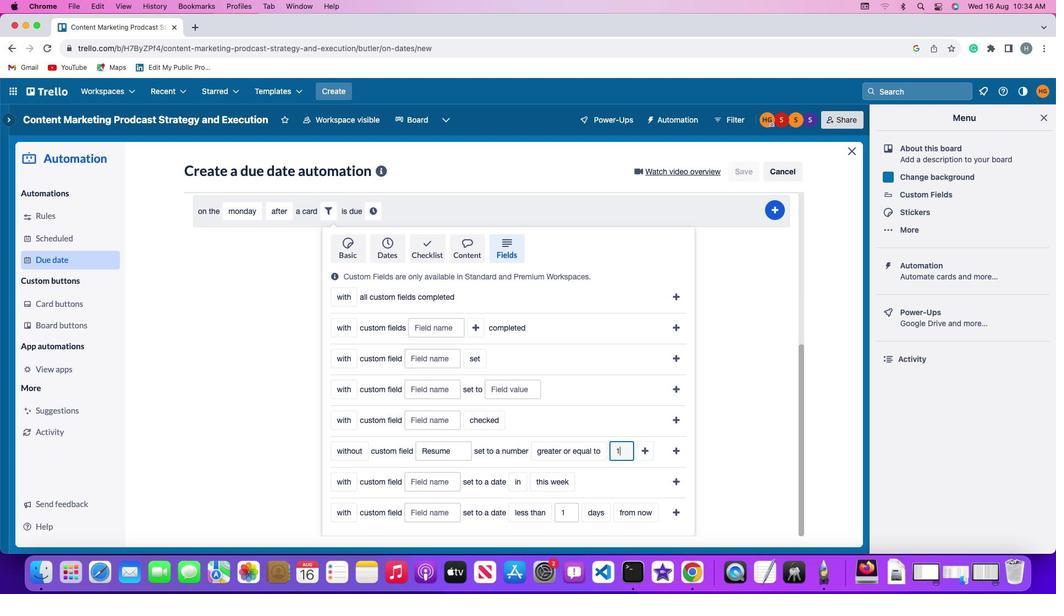 
Action: Mouse moved to (598, 478)
Screenshot: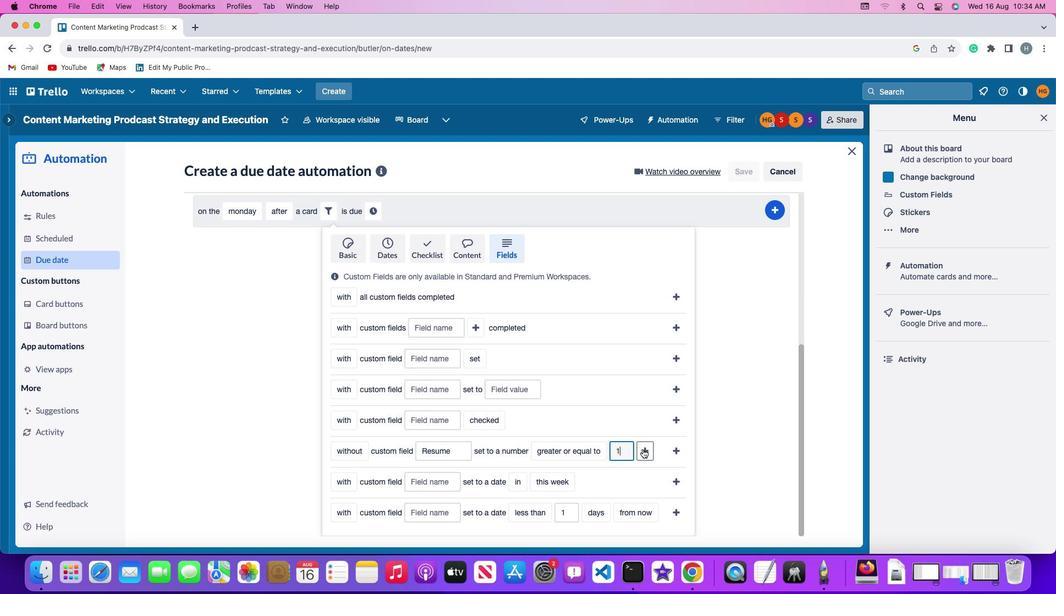 
Action: Mouse pressed left at (598, 478)
Screenshot: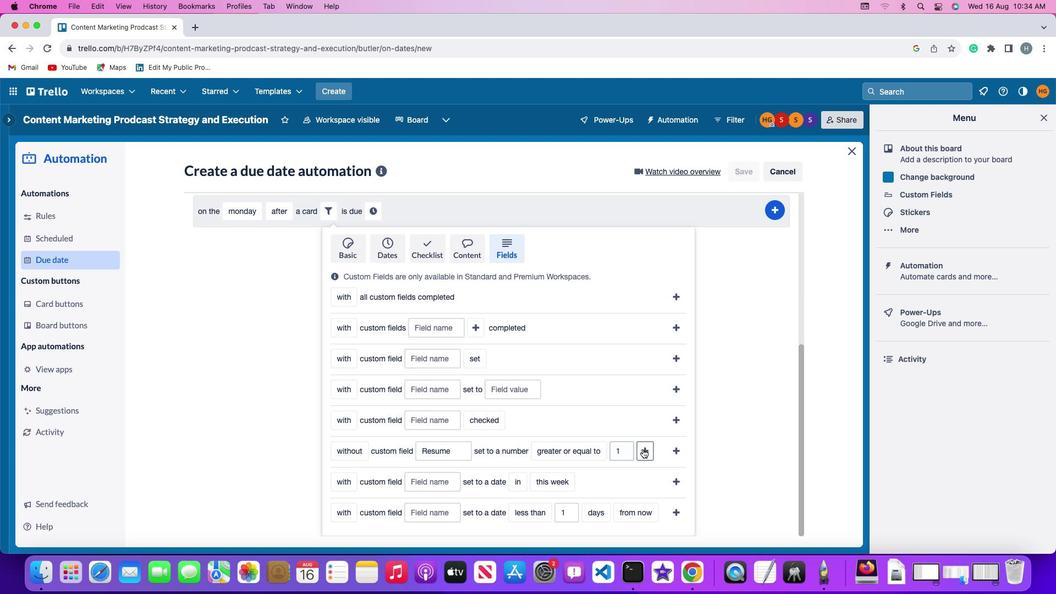 
Action: Mouse moved to (627, 478)
Screenshot: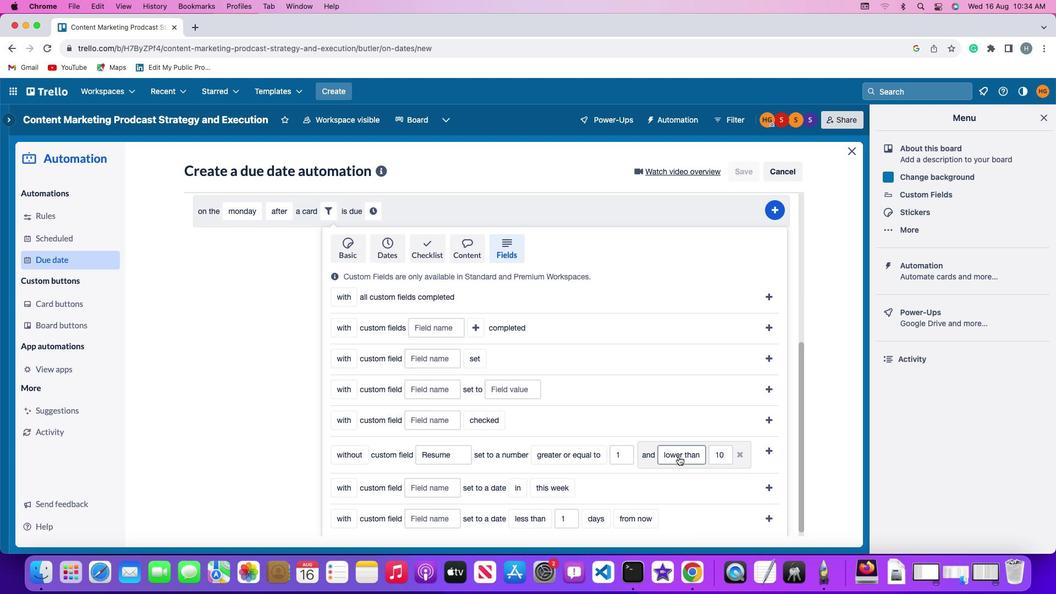 
Action: Mouse pressed left at (627, 478)
Screenshot: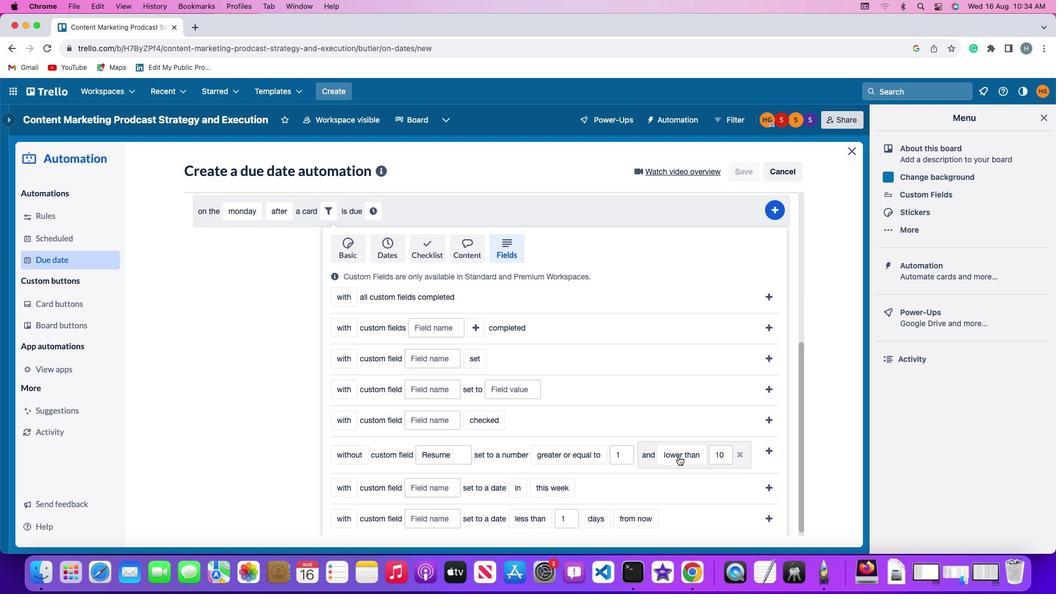 
Action: Mouse moved to (632, 477)
Screenshot: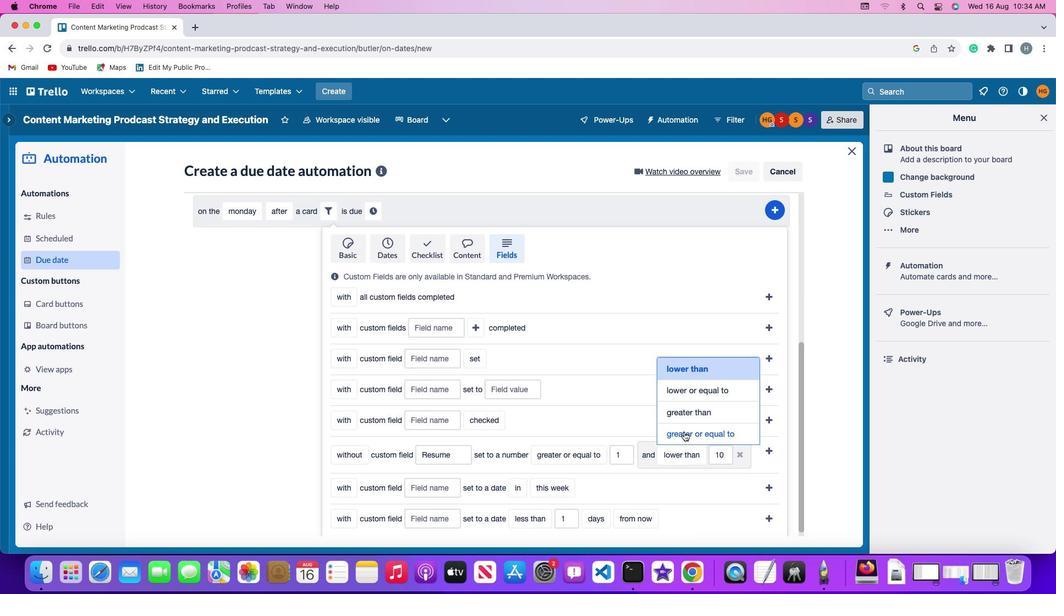 
Action: Mouse pressed left at (632, 477)
Screenshot: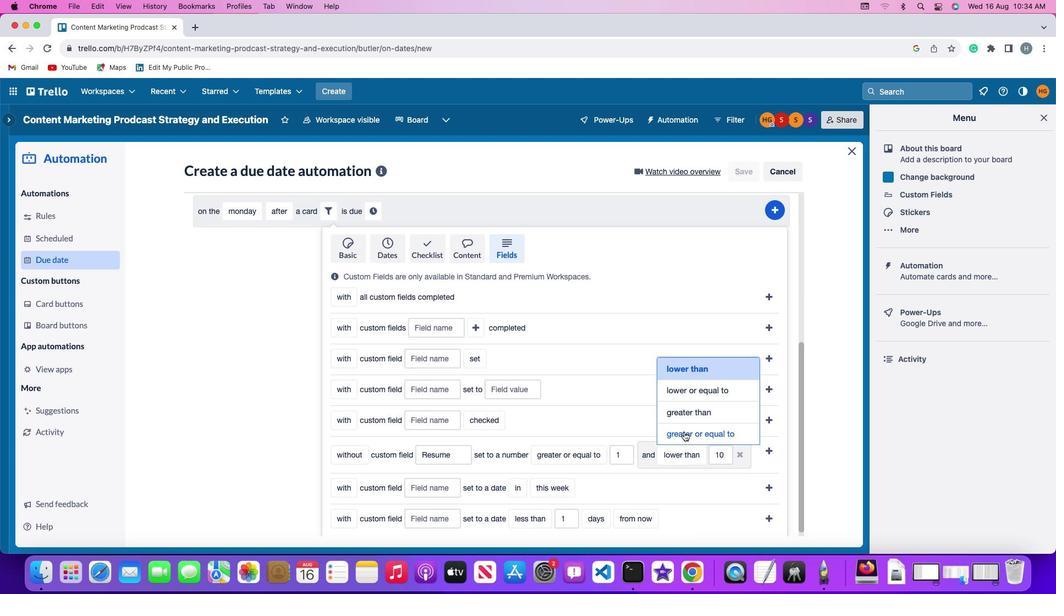 
Action: Mouse moved to (444, 479)
Screenshot: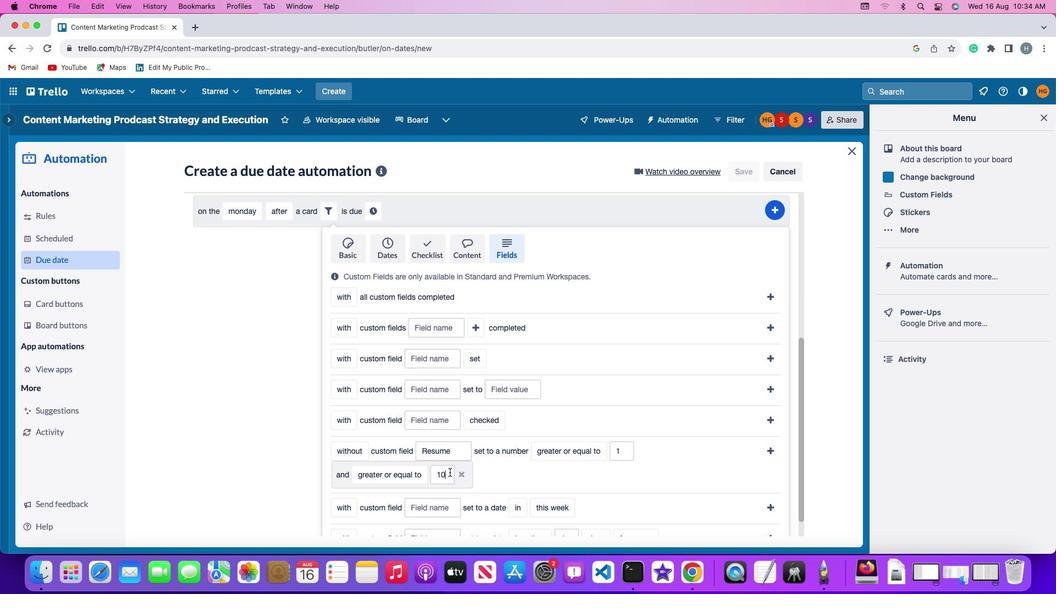 
Action: Mouse pressed left at (444, 479)
Screenshot: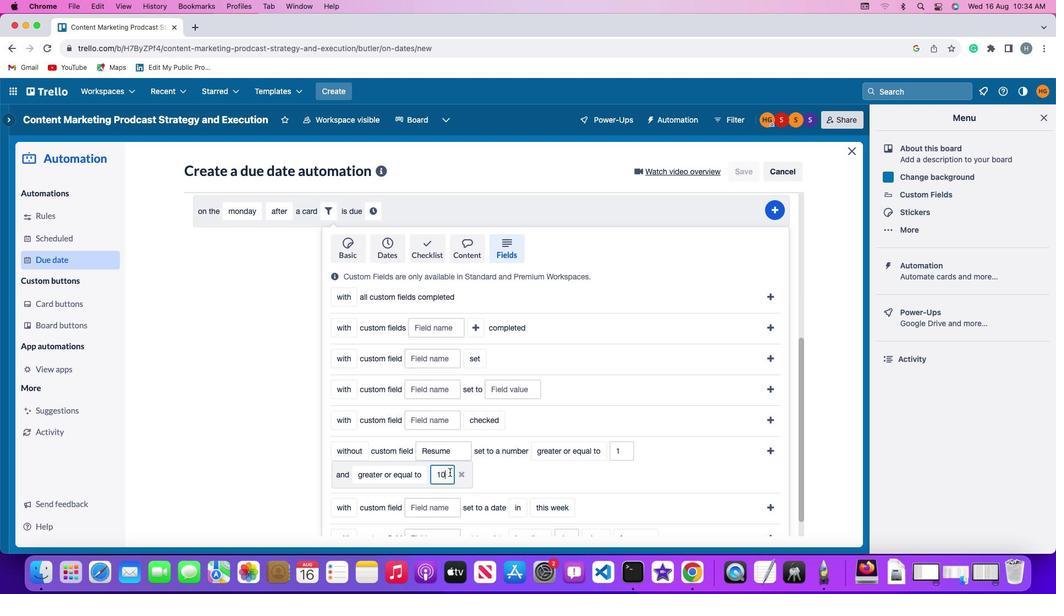 
Action: Key pressed Key.backspaceKey.backspace
Screenshot: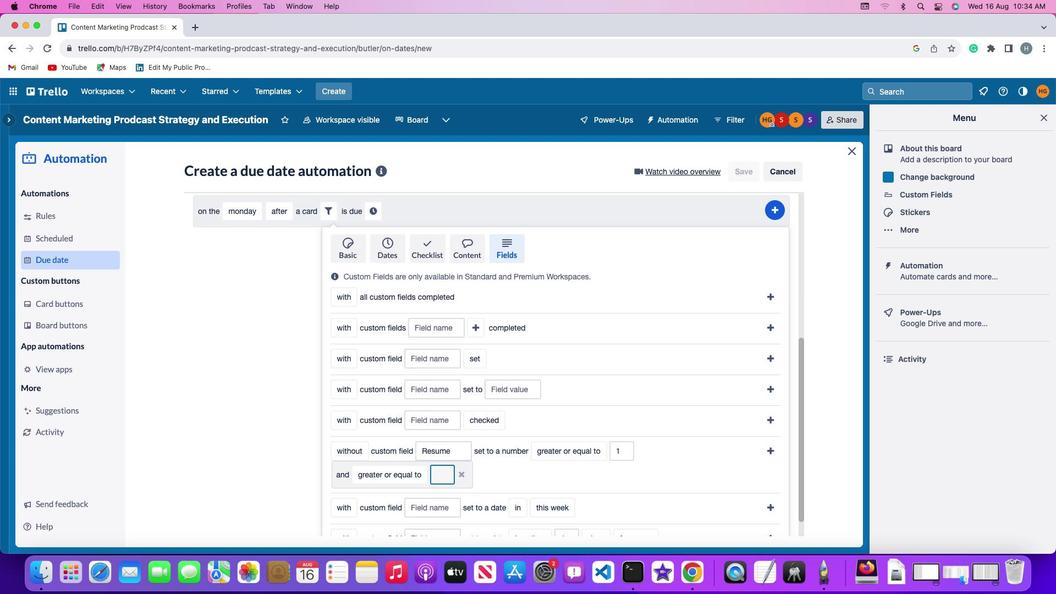 
Action: Mouse moved to (444, 479)
Screenshot: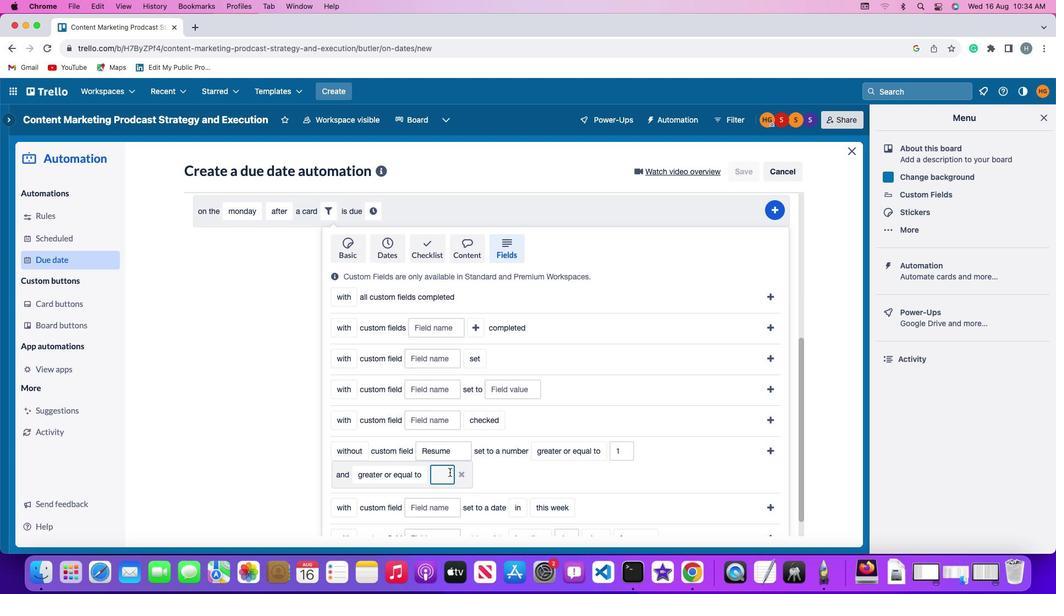 
Action: Key pressed '1''0'
Screenshot: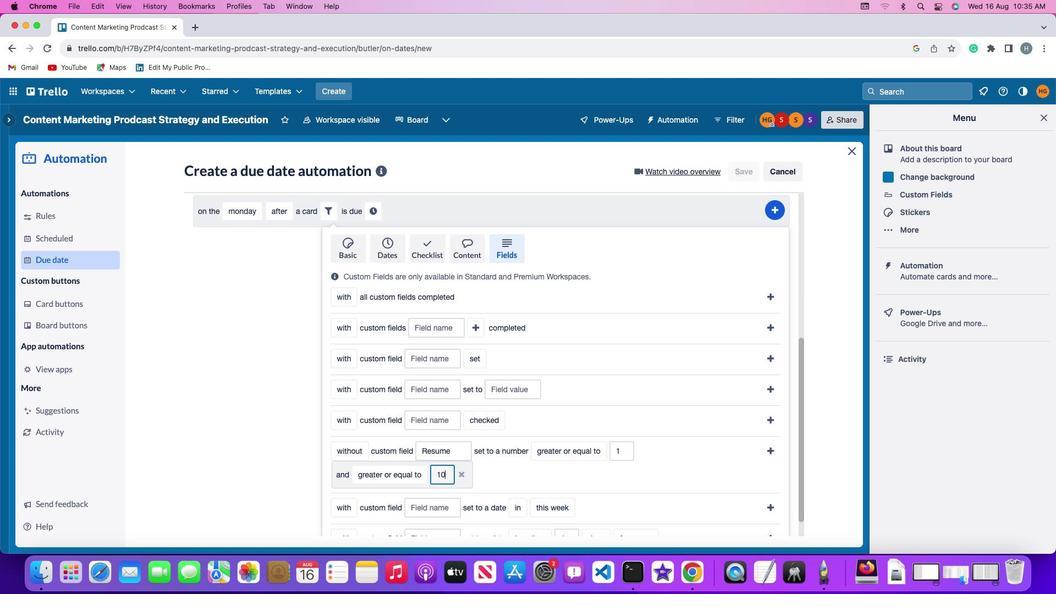 
Action: Mouse moved to (707, 478)
Screenshot: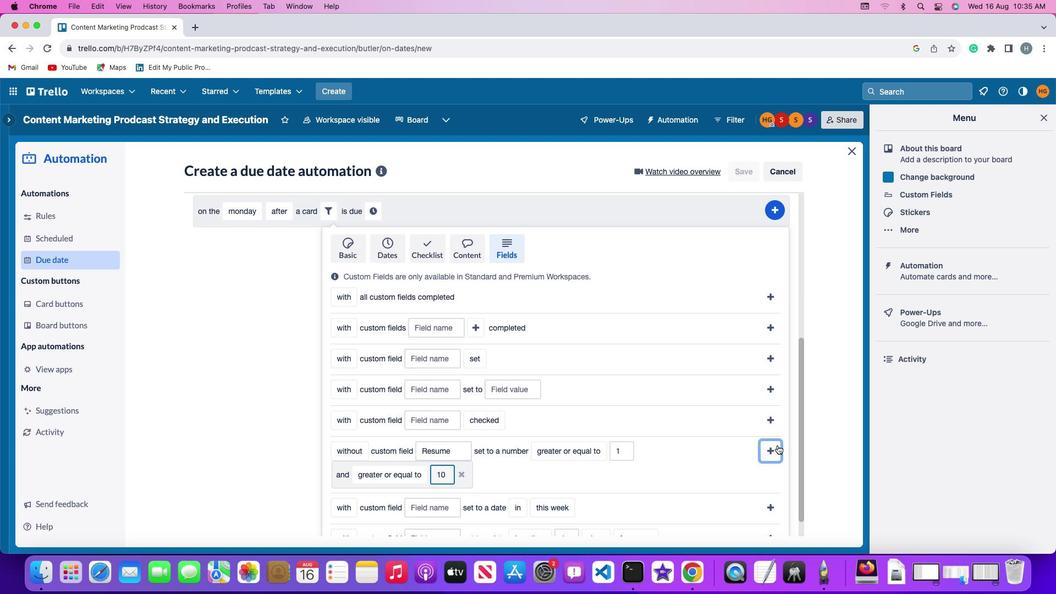 
Action: Mouse pressed left at (707, 478)
Screenshot: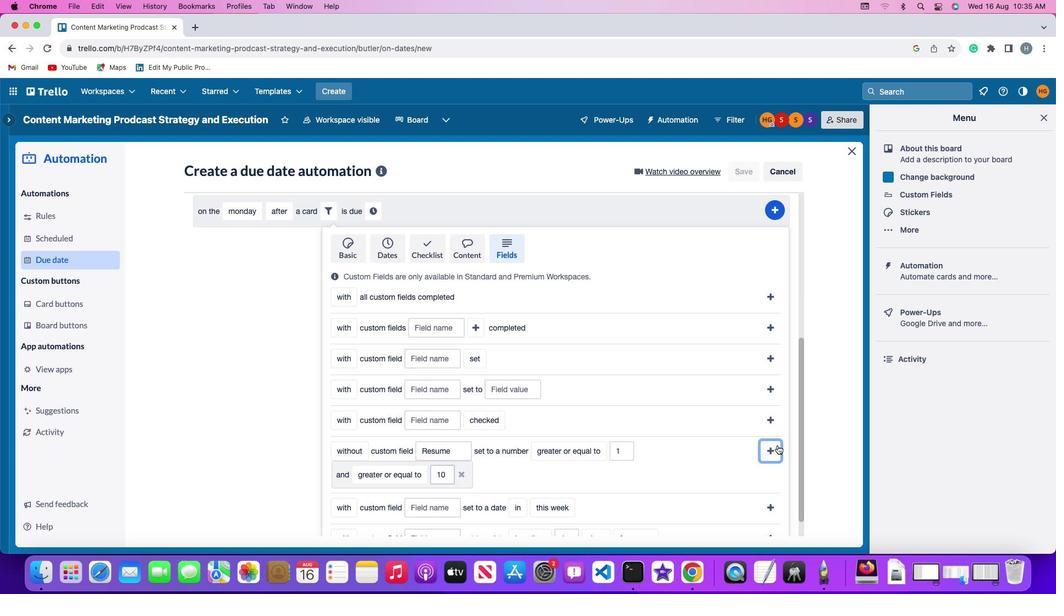 
Action: Mouse moved to (665, 480)
Screenshot: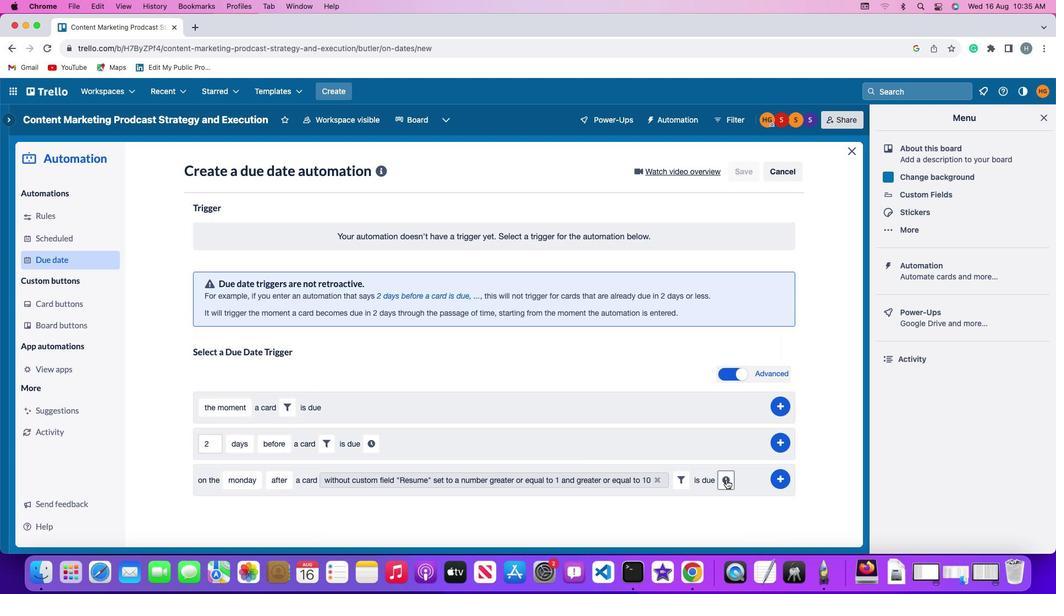 
Action: Mouse pressed left at (665, 480)
Screenshot: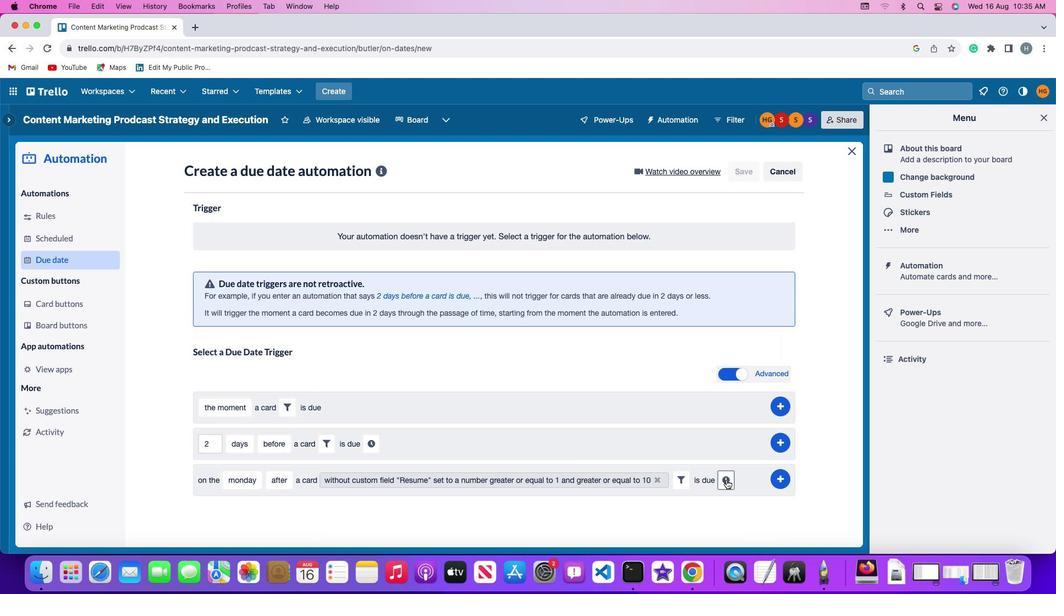 
Action: Mouse moved to (269, 482)
Screenshot: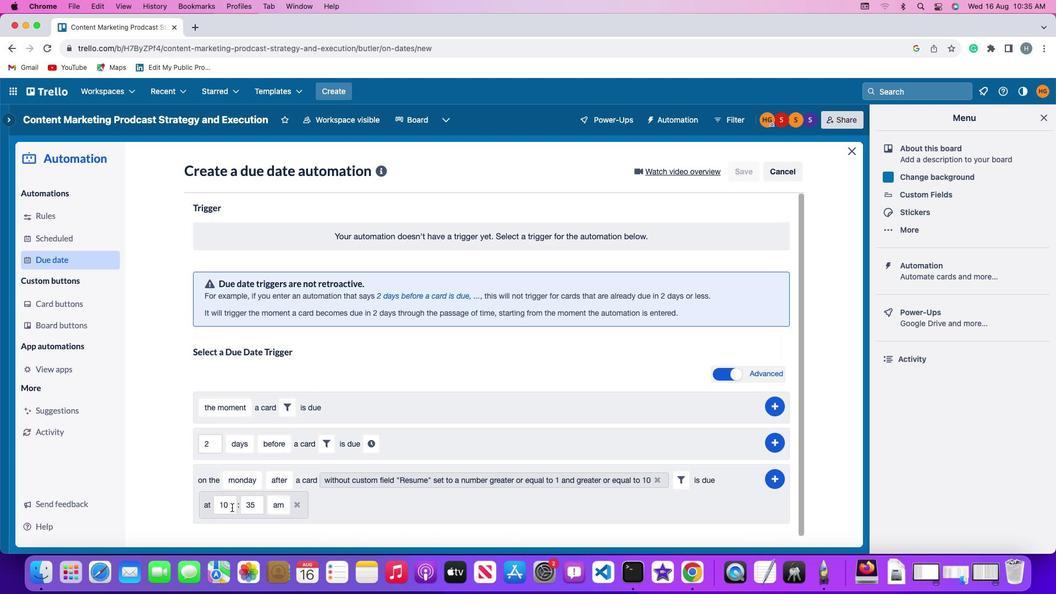 
Action: Mouse pressed left at (269, 482)
Screenshot: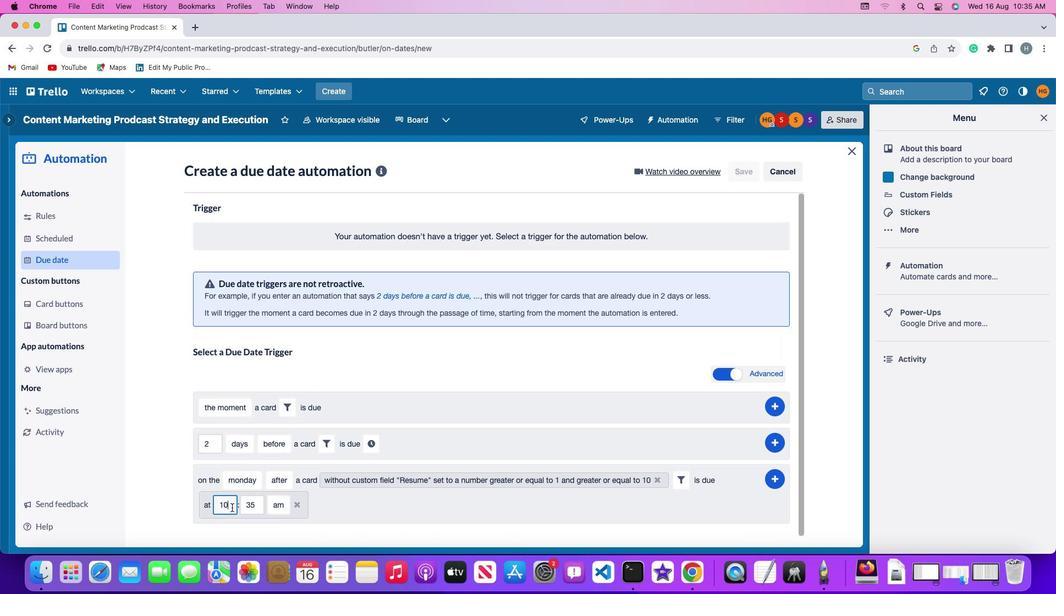 
Action: Mouse moved to (269, 482)
Screenshot: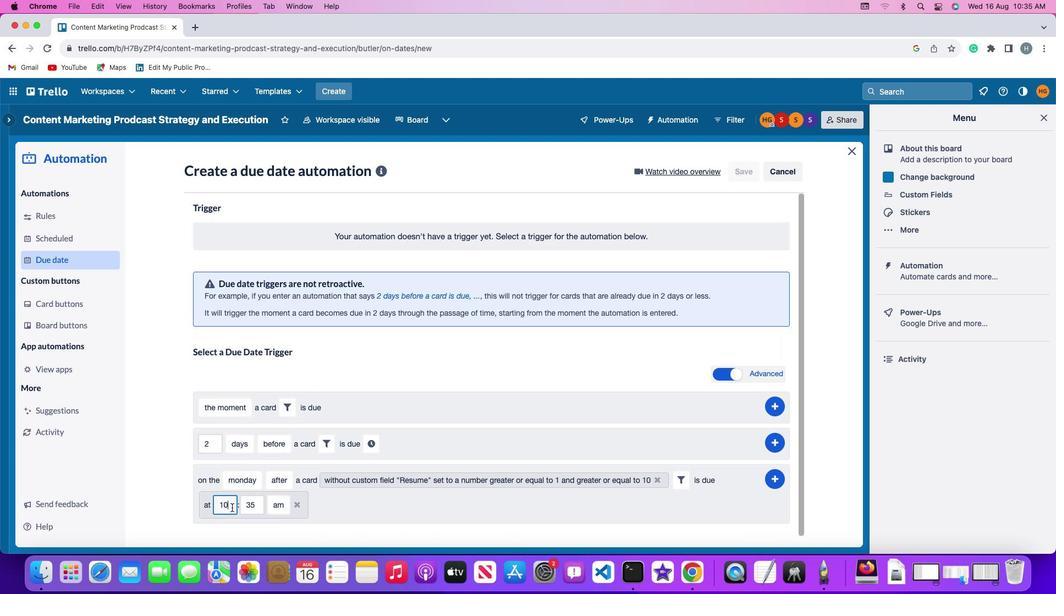 
Action: Key pressed Key.backspaceKey.backspace'1''1'
Screenshot: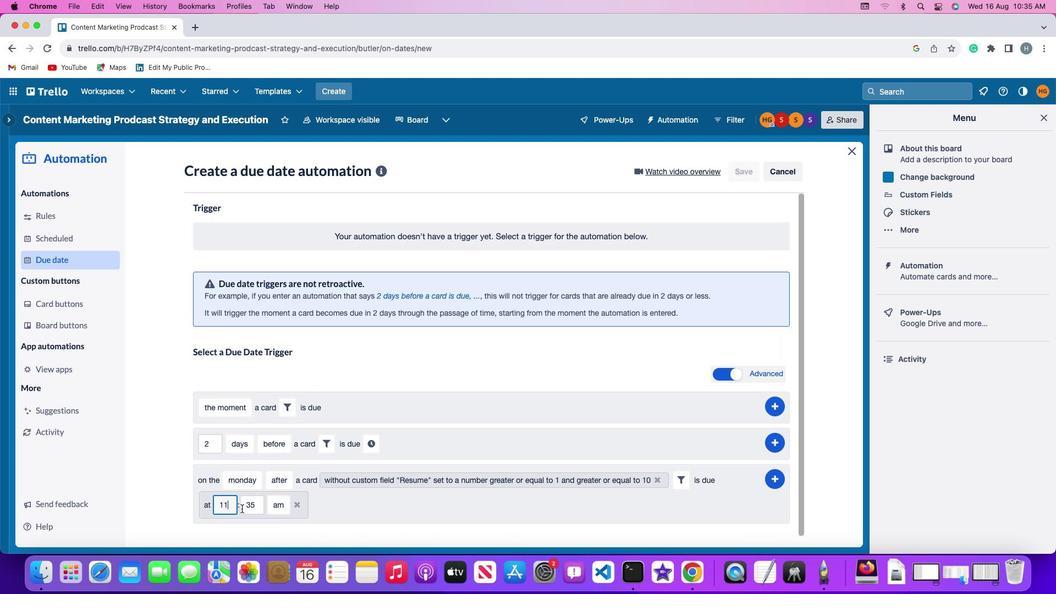 
Action: Mouse moved to (291, 482)
Screenshot: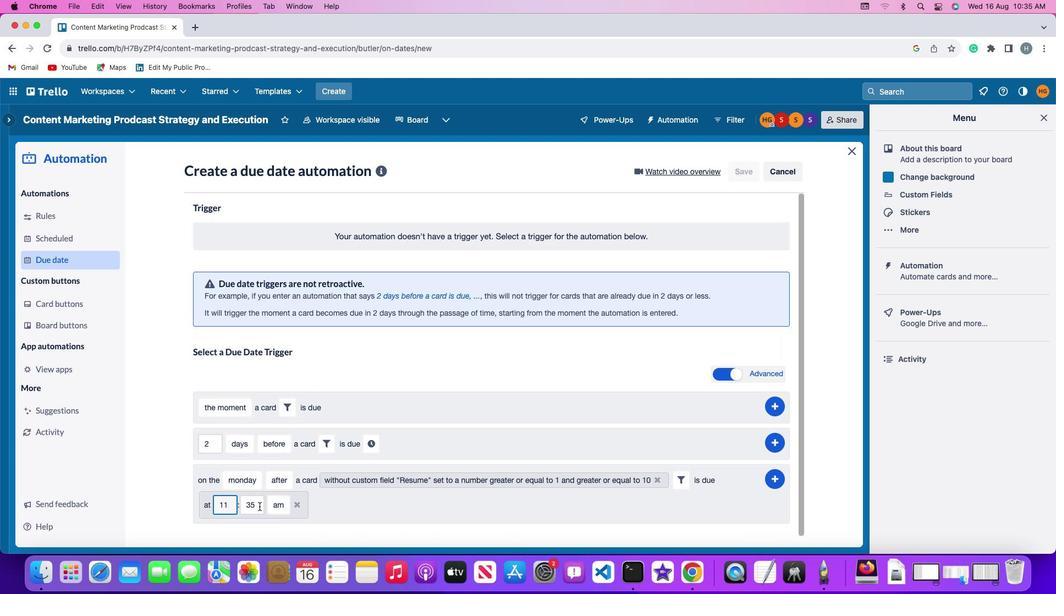 
Action: Mouse pressed left at (291, 482)
Screenshot: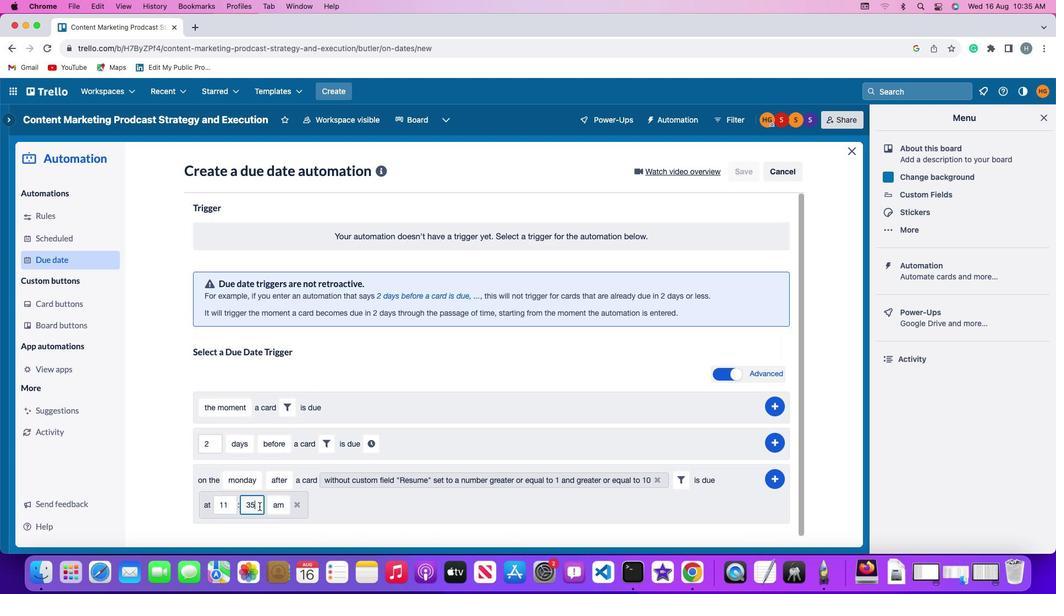 
Action: Key pressed Key.backspaceKey.backspaceKey.backspace'0''0'
Screenshot: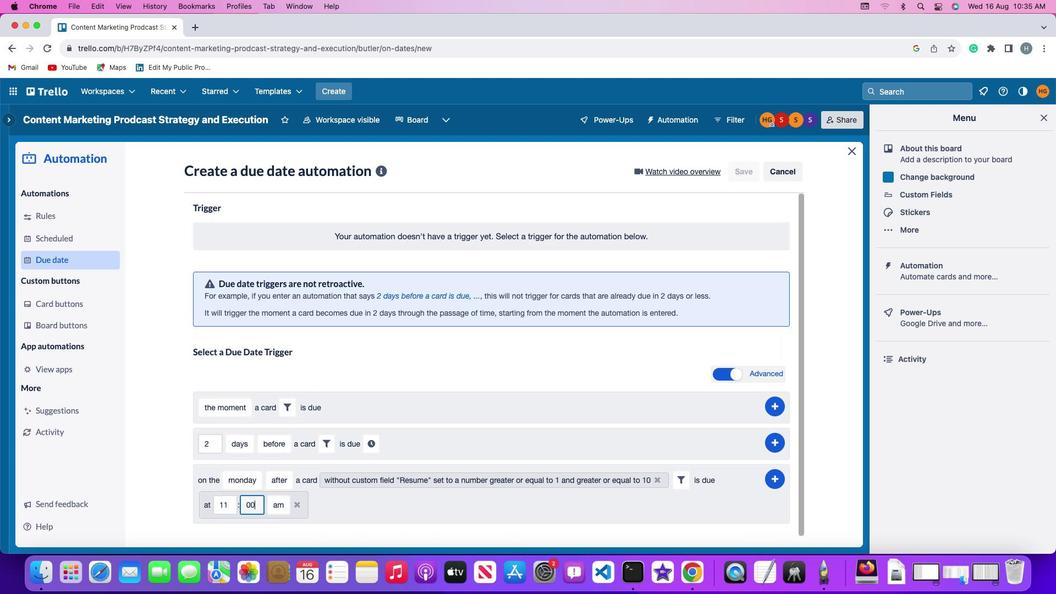 
Action: Mouse moved to (301, 482)
Screenshot: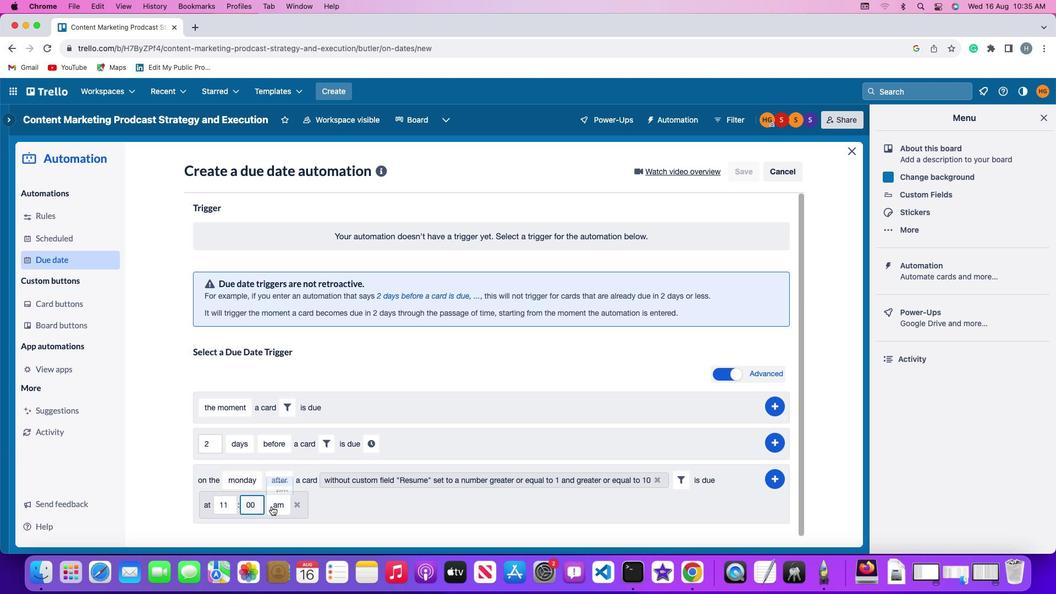 
Action: Mouse pressed left at (301, 482)
Screenshot: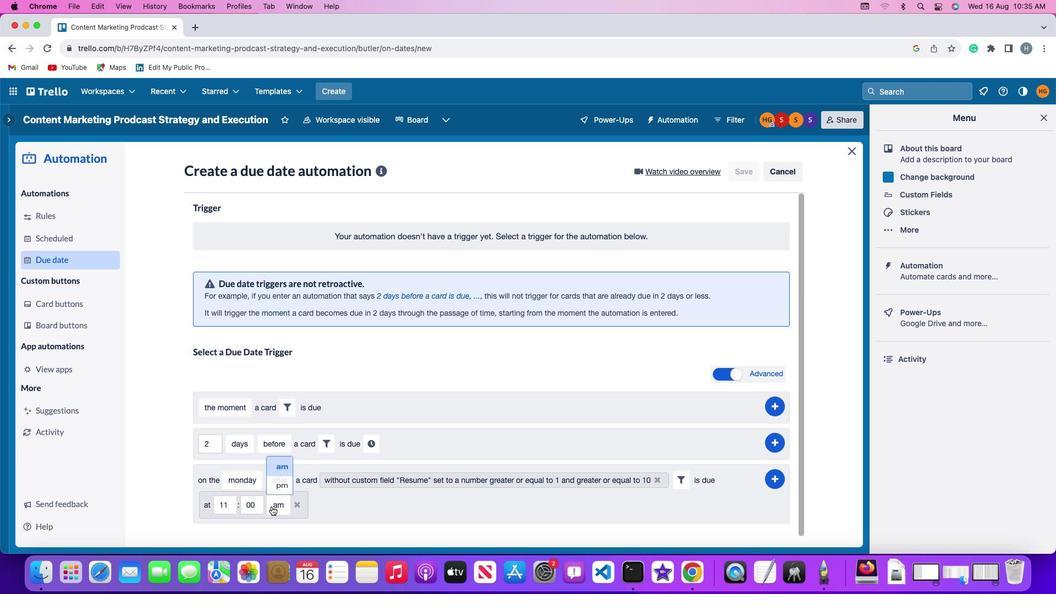 
Action: Mouse moved to (309, 479)
Screenshot: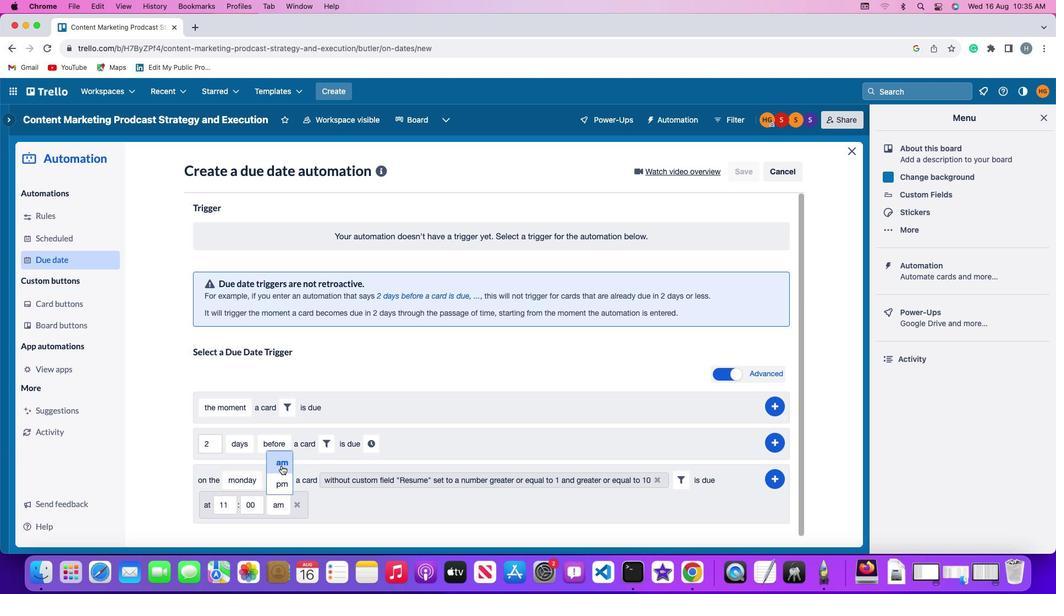 
Action: Mouse pressed left at (309, 479)
Screenshot: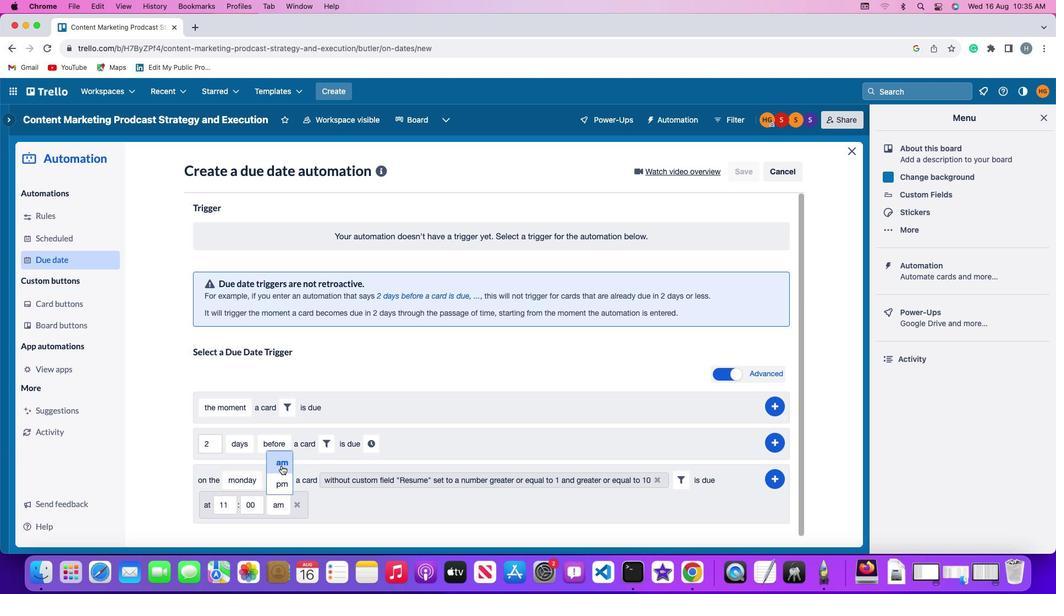 
Action: Mouse moved to (709, 480)
Screenshot: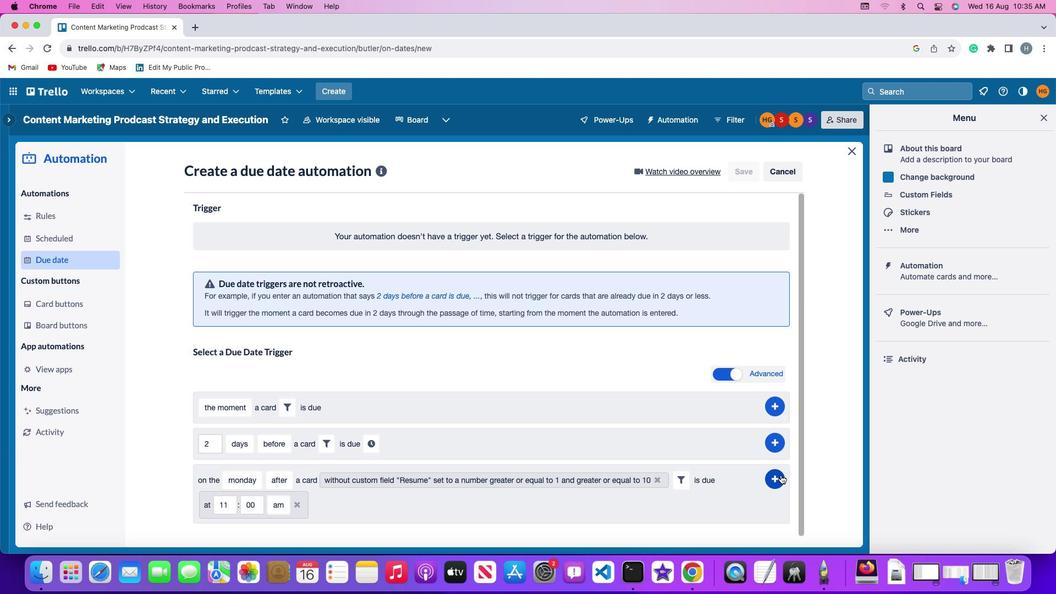 
Action: Mouse pressed left at (709, 480)
Screenshot: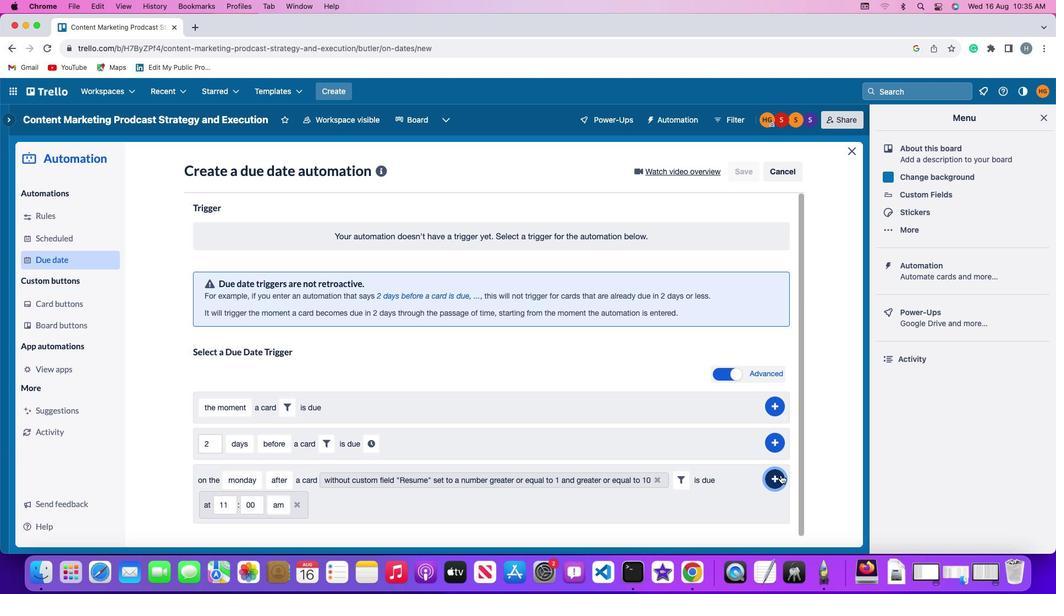 
Action: Mouse moved to (746, 472)
Screenshot: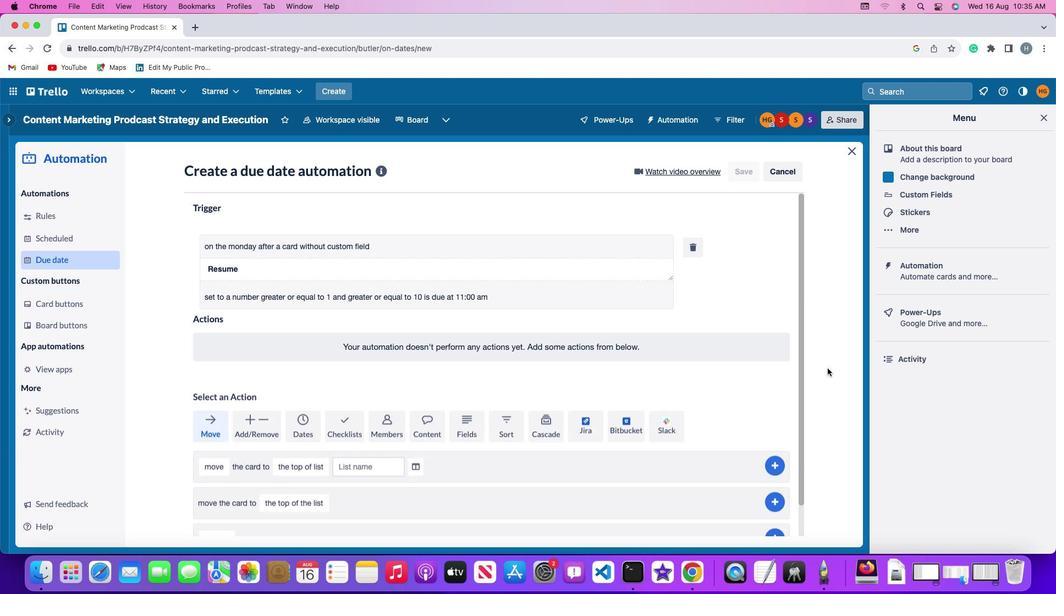 
